 Task: Research Airbnb options in Sonsonate, El Salvador from 12th December, 2023 to 16th December, 2023 for 8 adults.8 bedrooms having 8 beds and 8 bathrooms. Property type can be hotel. Amenities needed are: wifi, TV, free parkinig on premises, gym, breakfast. Booking option can be shelf check-in. Look for 3 properties as per requirement.
Action: Mouse moved to (420, 61)
Screenshot: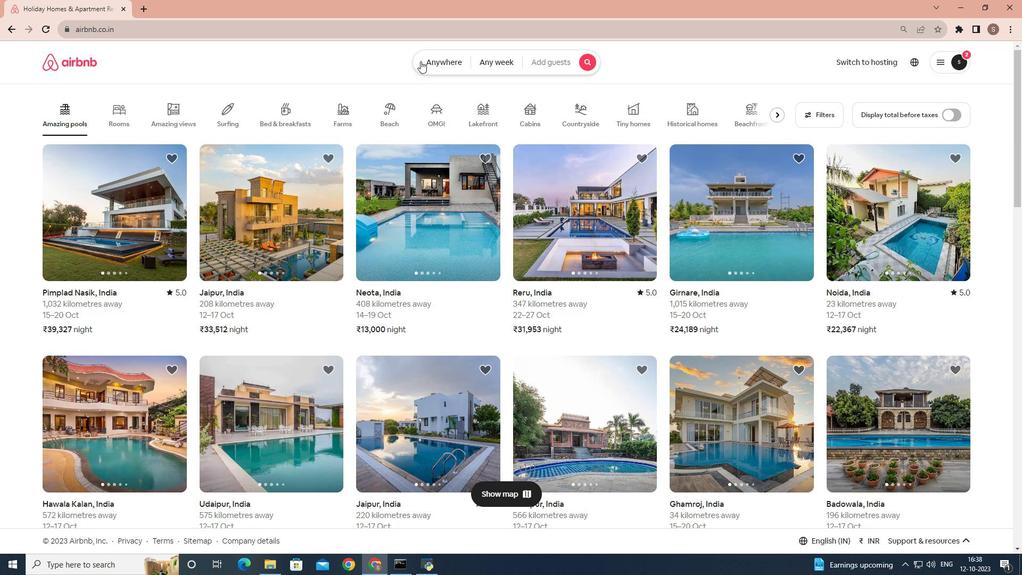 
Action: Mouse pressed left at (420, 61)
Screenshot: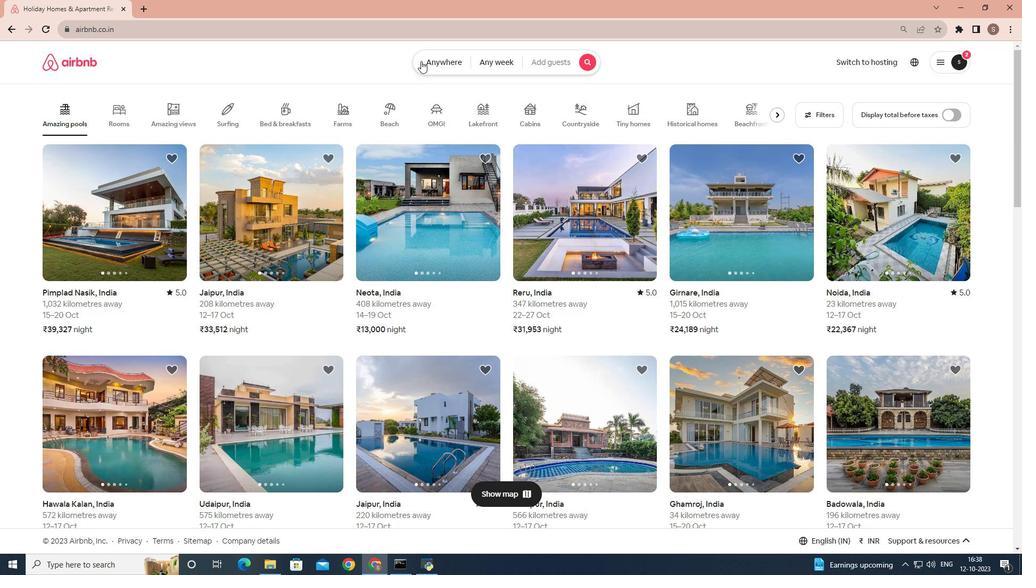 
Action: Mouse moved to (342, 99)
Screenshot: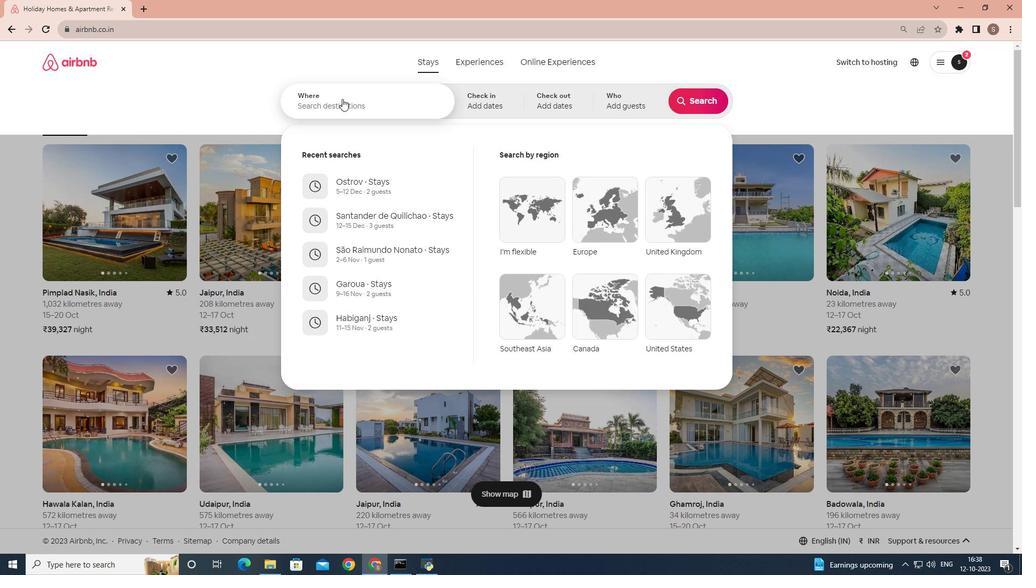 
Action: Mouse pressed left at (342, 99)
Screenshot: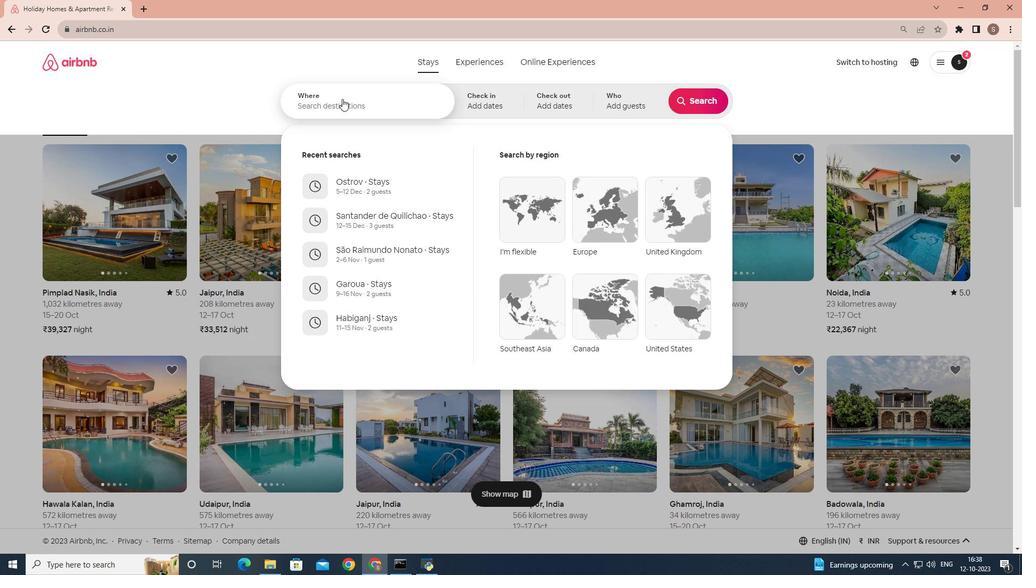 
Action: Key pressed <Key.shift>Sonsonate,<Key.space><Key.shift><Key.shift><Key.shift><Key.shift>E<Key.shift><Key.shift><Key.shift><Key.shift><Key.shift><Key.shift><Key.shift><Key.shift><Key.shift><Key.shift><Key.shift>I<Key.space><Key.shift>Salvador
Screenshot: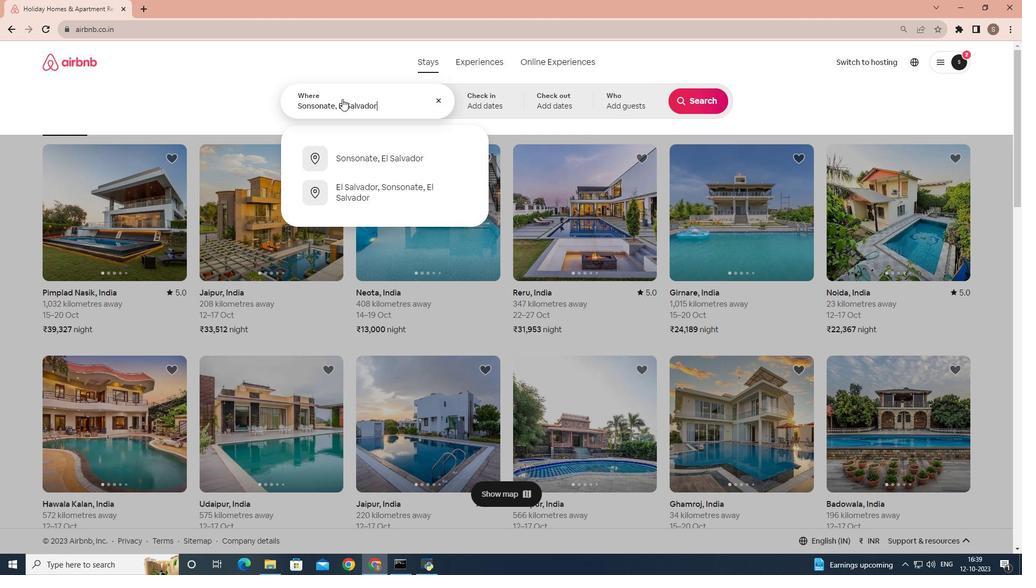
Action: Mouse moved to (401, 152)
Screenshot: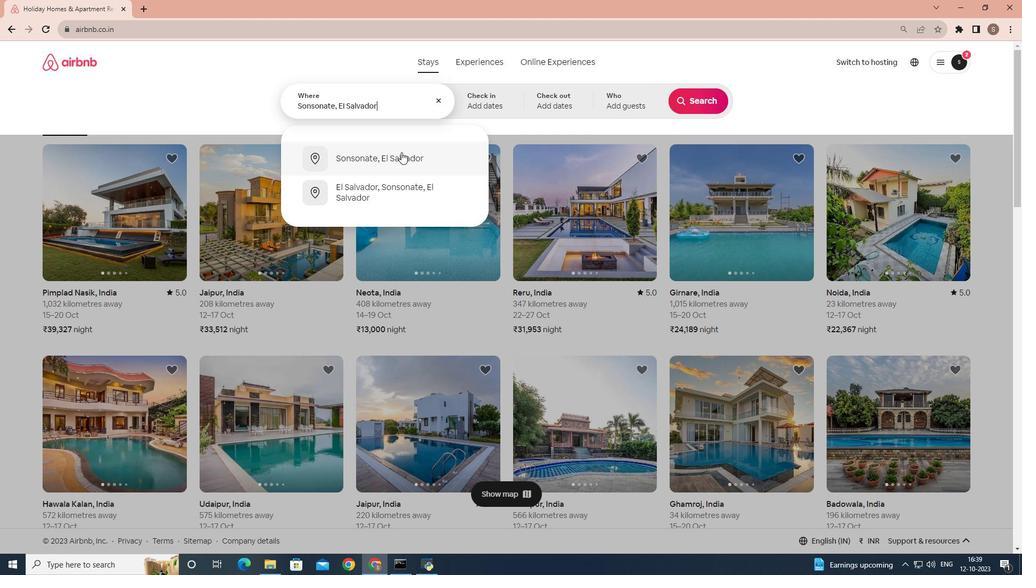 
Action: Mouse pressed left at (401, 152)
Screenshot: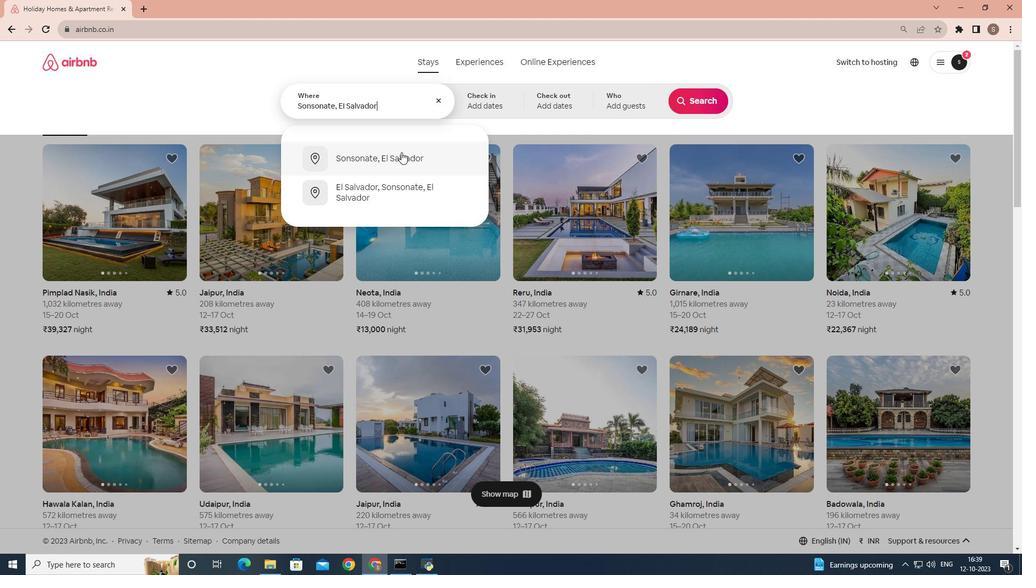 
Action: Mouse moved to (692, 190)
Screenshot: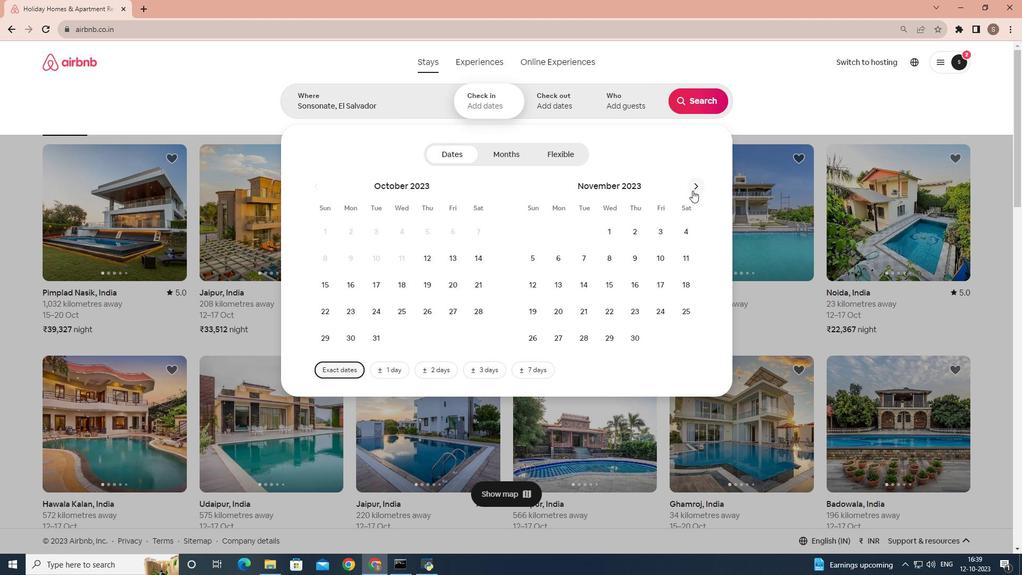 
Action: Mouse pressed left at (692, 190)
Screenshot: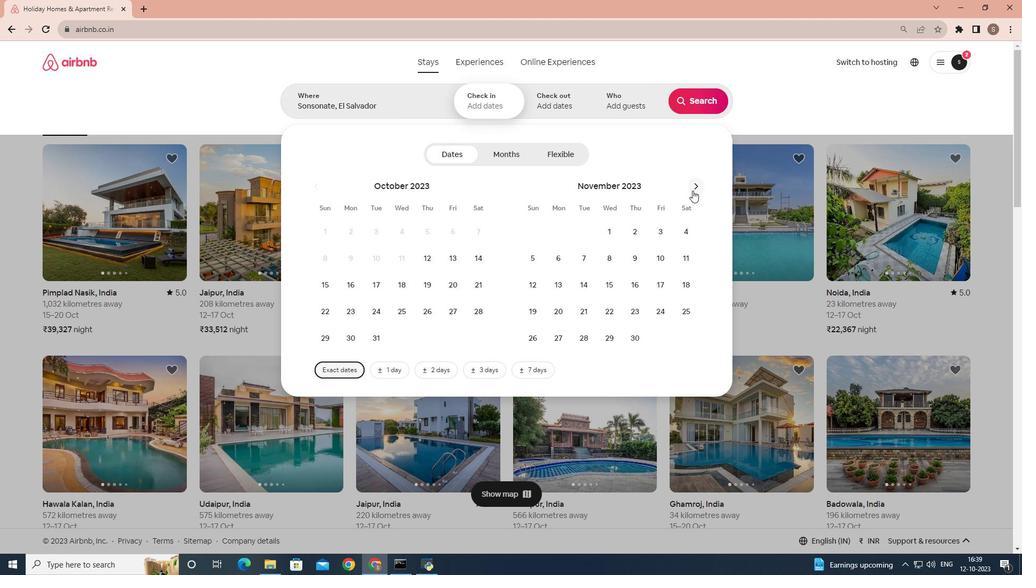 
Action: Mouse moved to (591, 287)
Screenshot: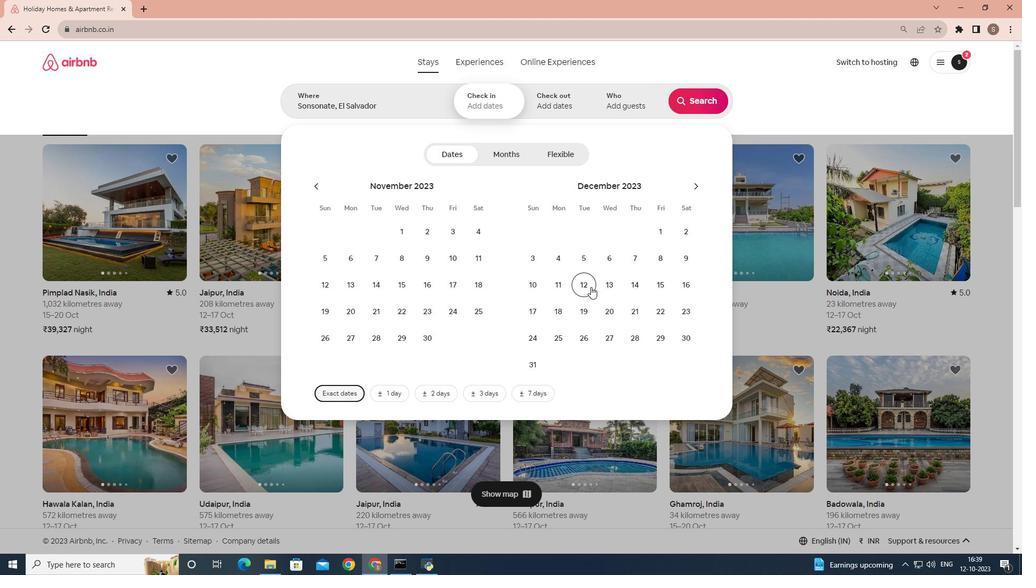 
Action: Mouse pressed left at (591, 287)
Screenshot: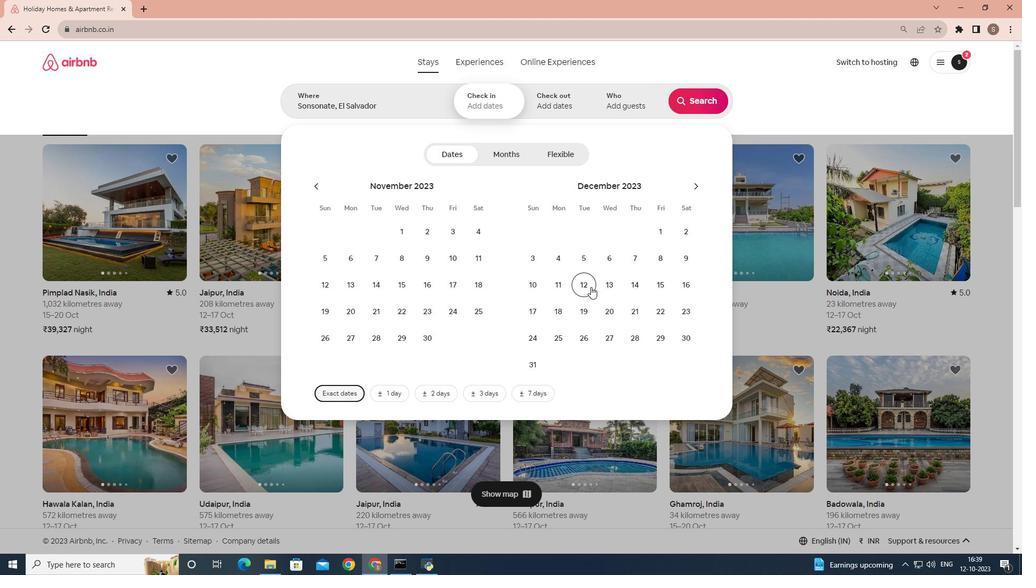 
Action: Mouse moved to (665, 286)
Screenshot: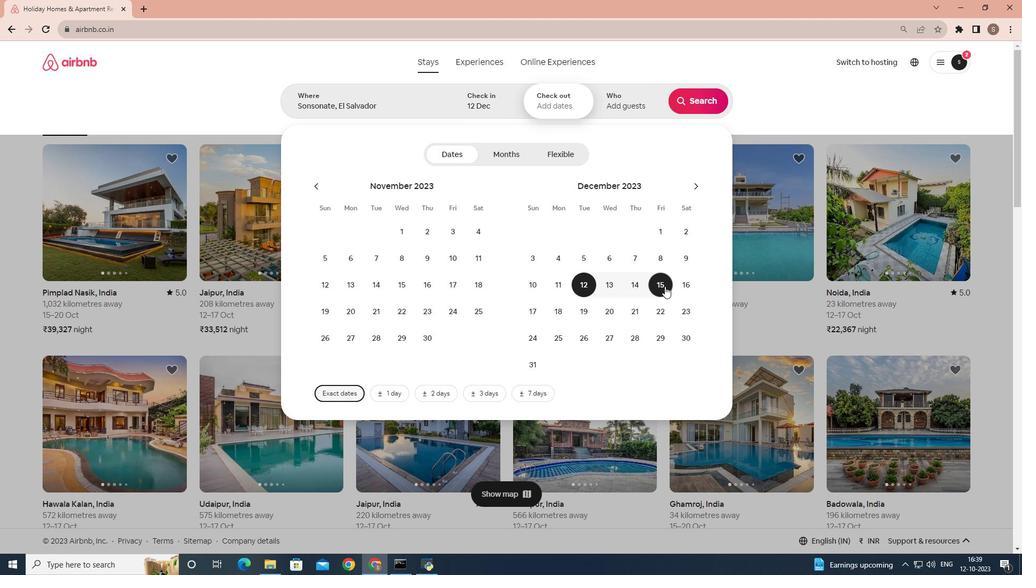 
Action: Mouse pressed left at (665, 286)
Screenshot: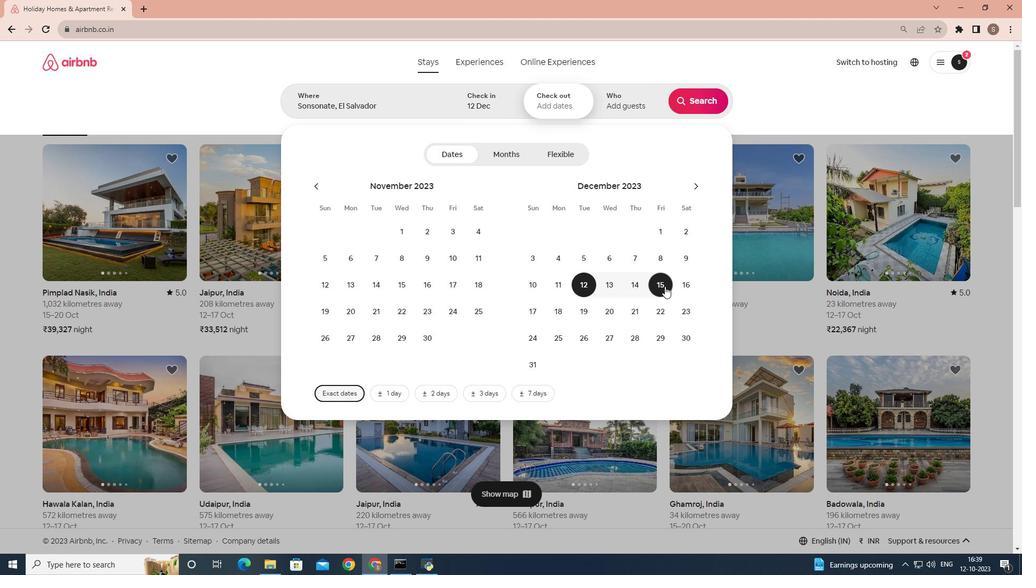 
Action: Mouse moved to (682, 285)
Screenshot: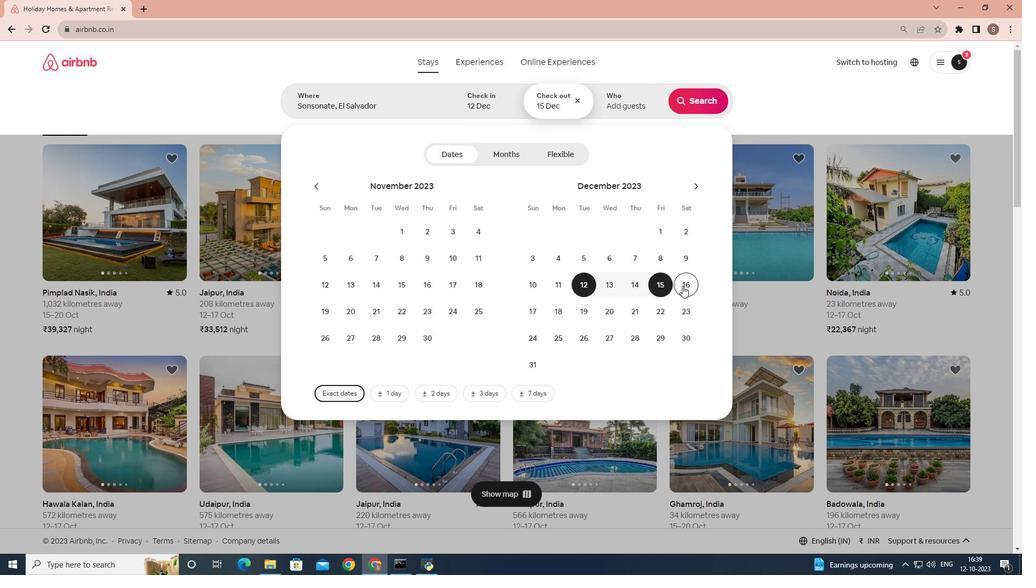 
Action: Mouse pressed left at (682, 285)
Screenshot: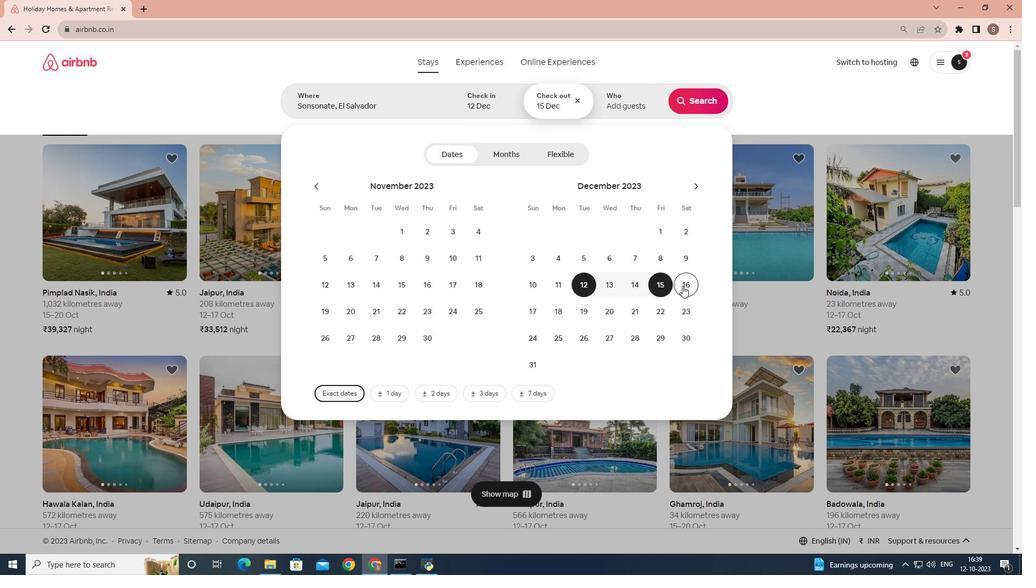 
Action: Mouse moved to (610, 105)
Screenshot: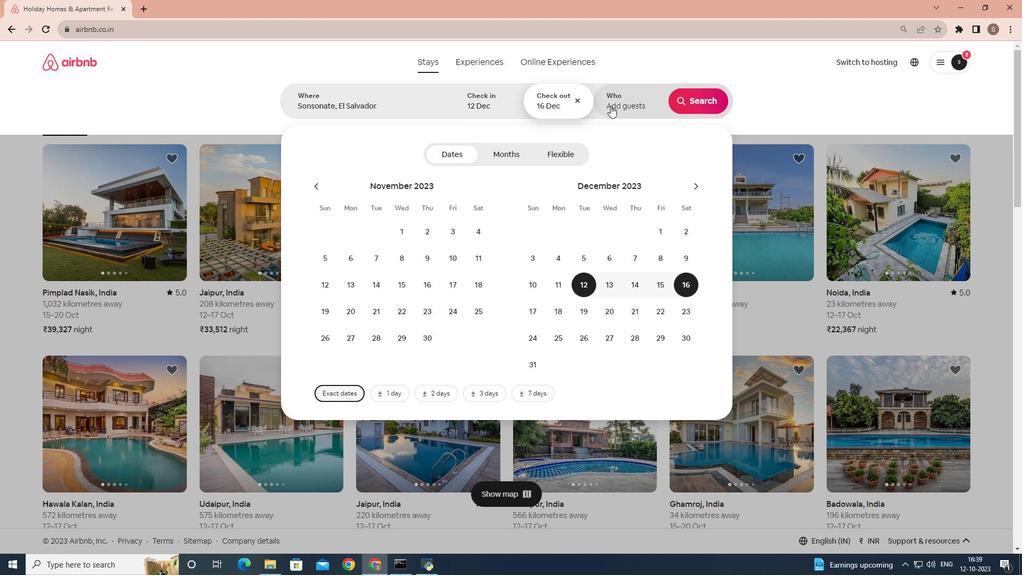 
Action: Mouse pressed left at (610, 105)
Screenshot: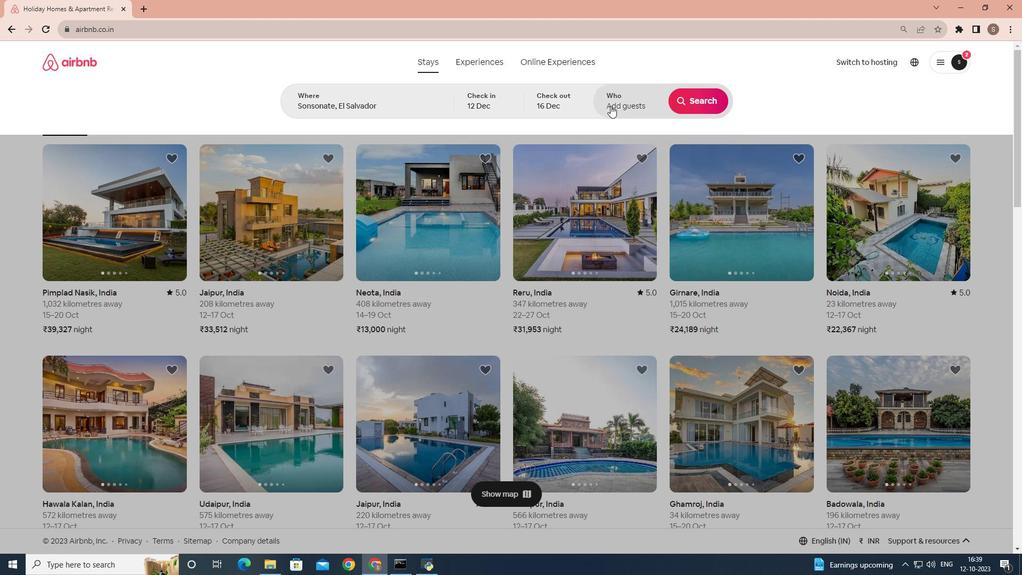 
Action: Mouse moved to (699, 158)
Screenshot: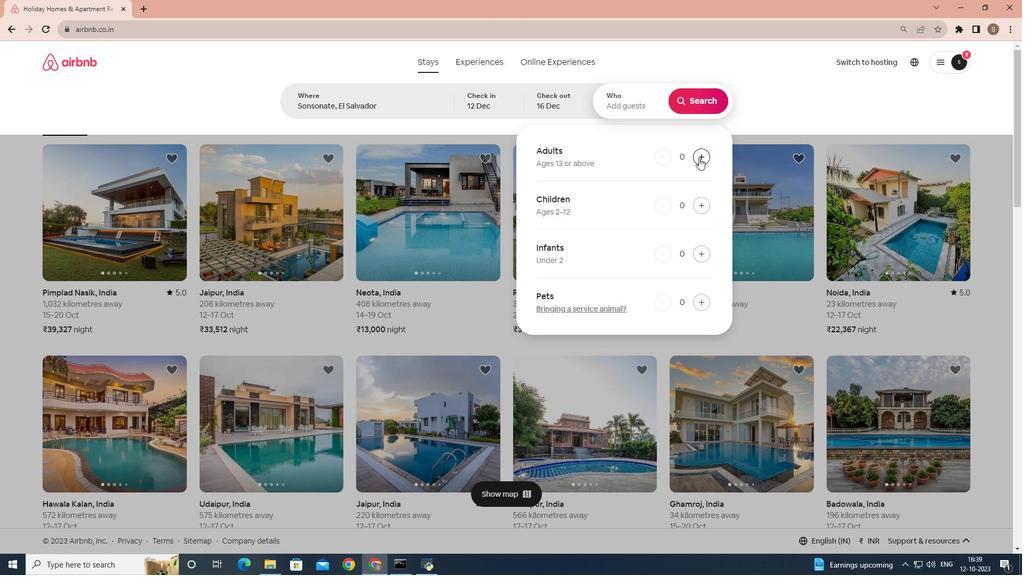 
Action: Mouse pressed left at (699, 158)
Screenshot: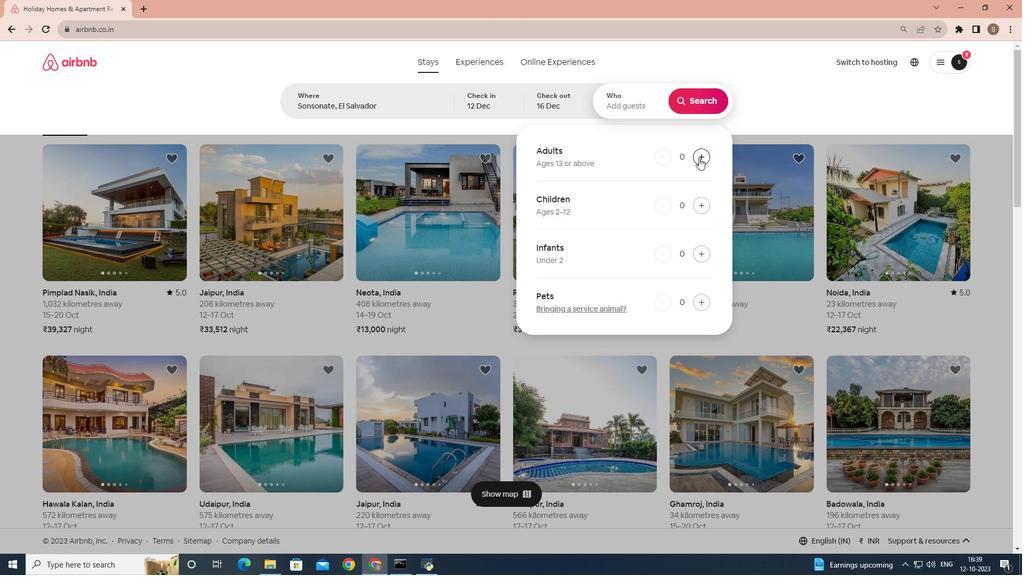 
Action: Mouse pressed left at (699, 158)
Screenshot: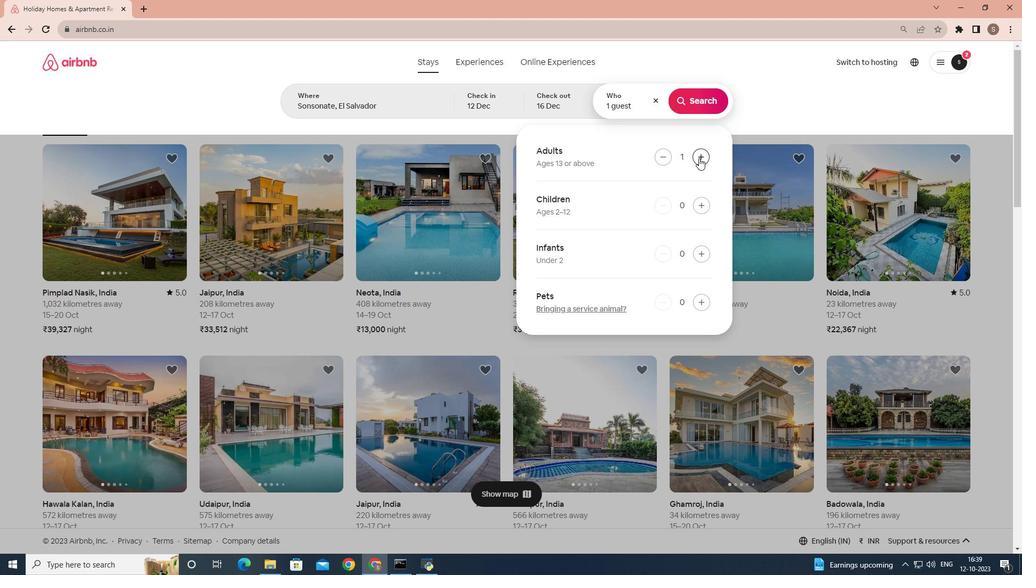 
Action: Mouse pressed left at (699, 158)
Screenshot: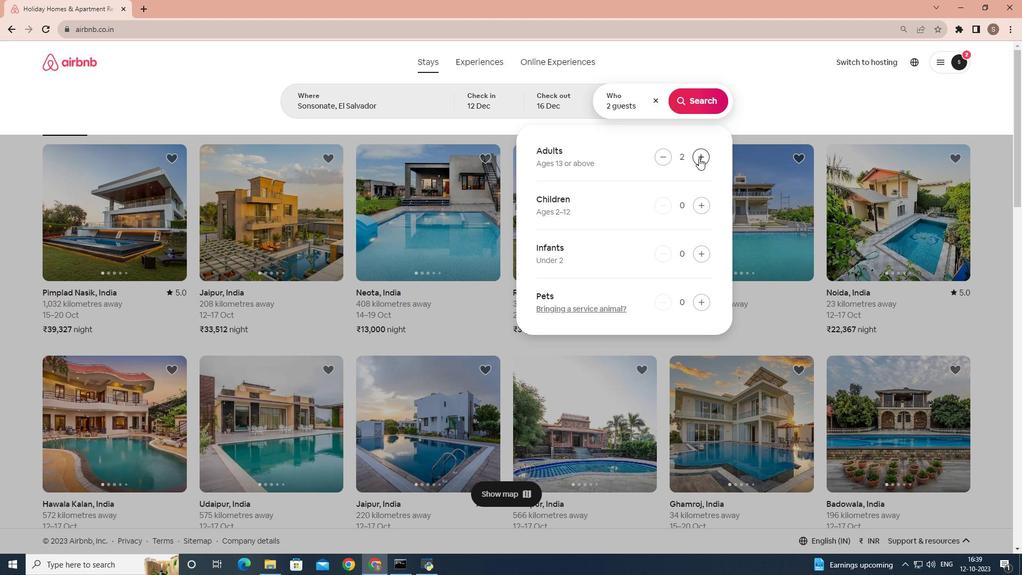 
Action: Mouse pressed left at (699, 158)
Screenshot: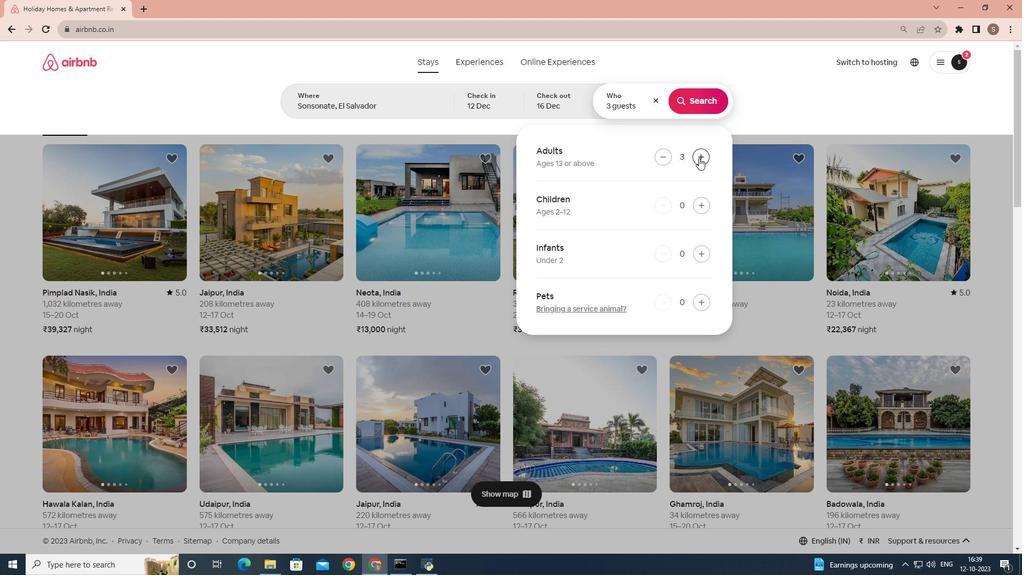 
Action: Mouse pressed left at (699, 158)
Screenshot: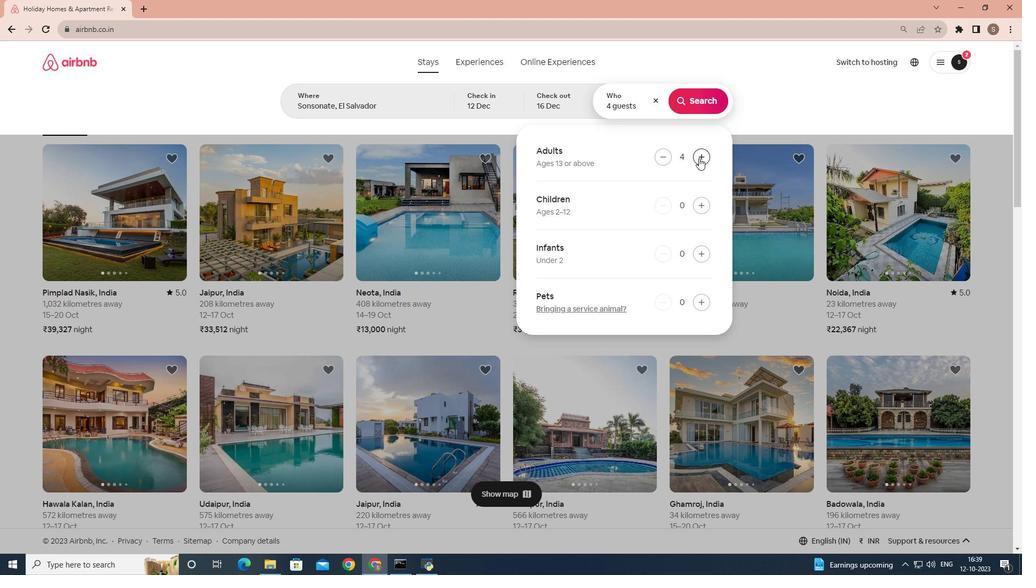 
Action: Mouse pressed left at (699, 158)
Screenshot: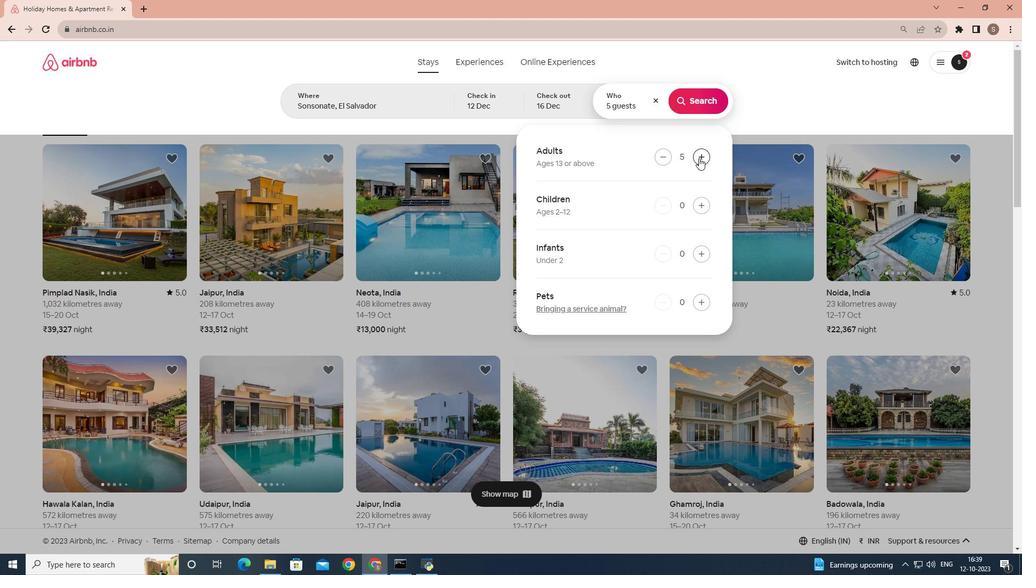 
Action: Mouse pressed left at (699, 158)
Screenshot: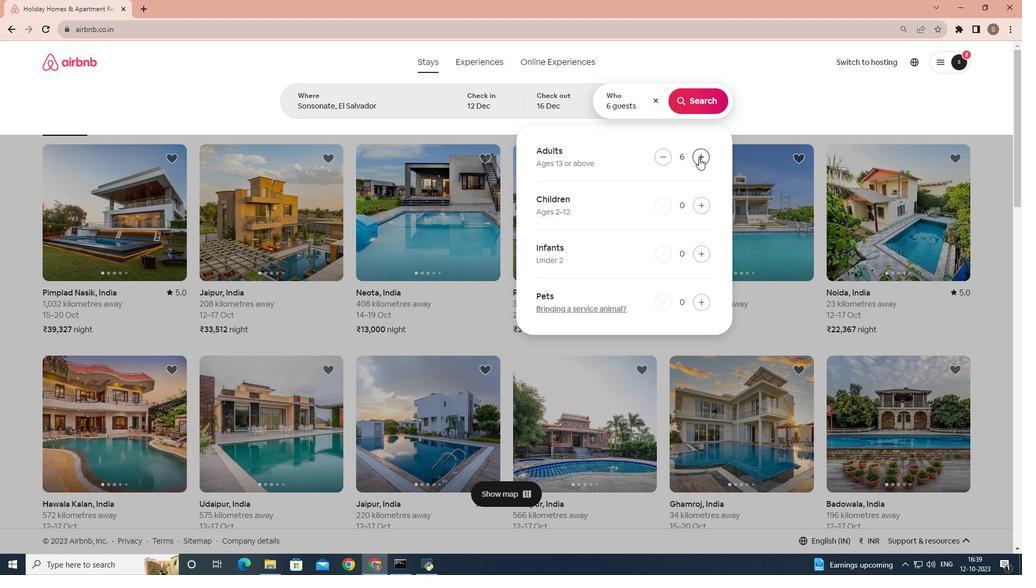 
Action: Mouse pressed left at (699, 158)
Screenshot: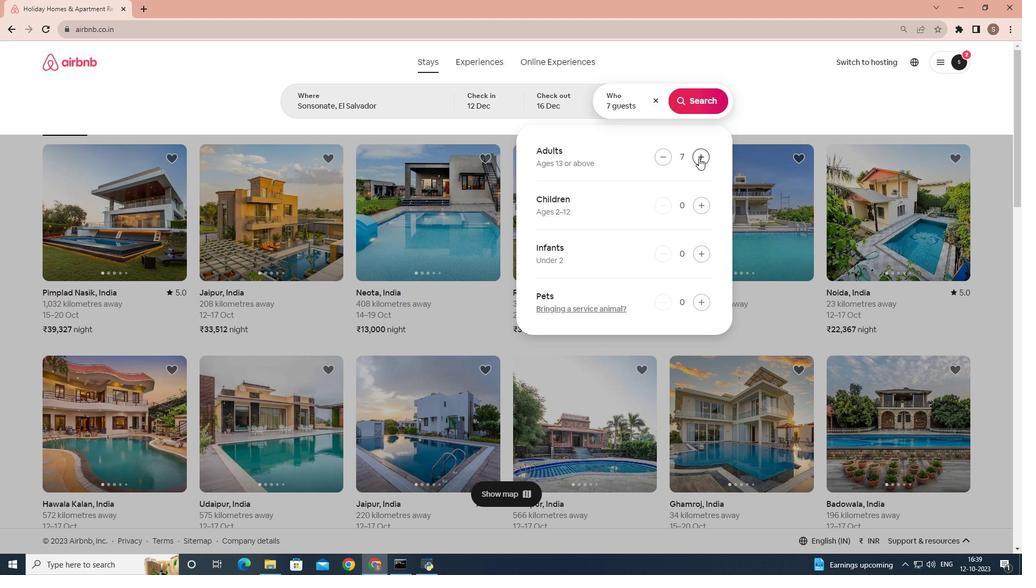 
Action: Mouse moved to (698, 103)
Screenshot: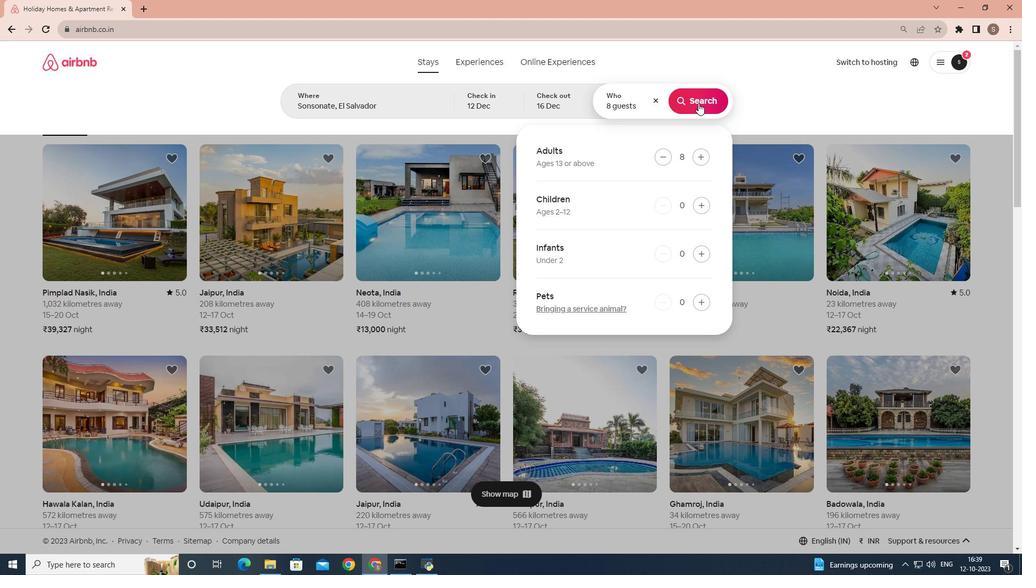 
Action: Mouse pressed left at (698, 103)
Screenshot: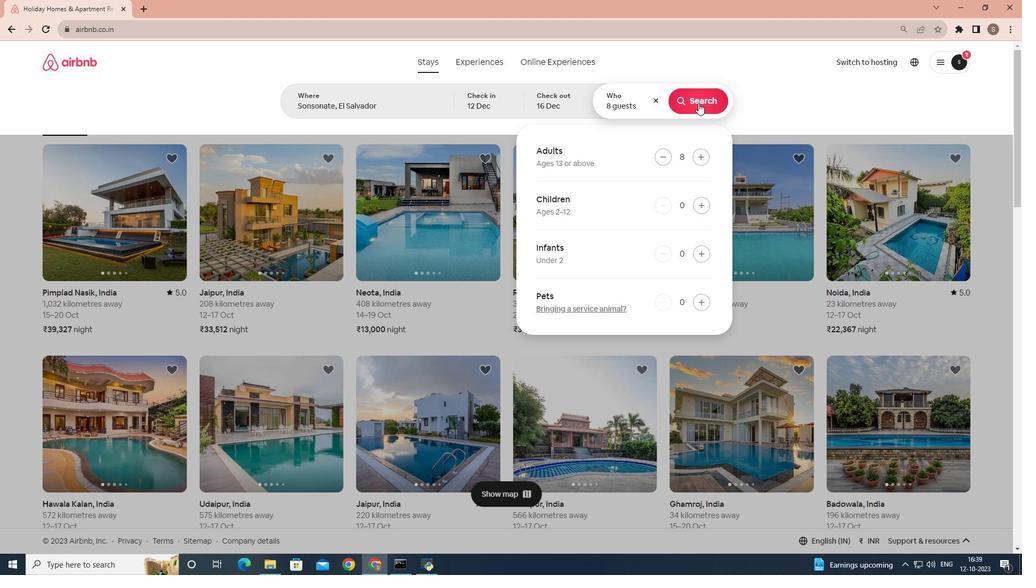 
Action: Mouse moved to (840, 104)
Screenshot: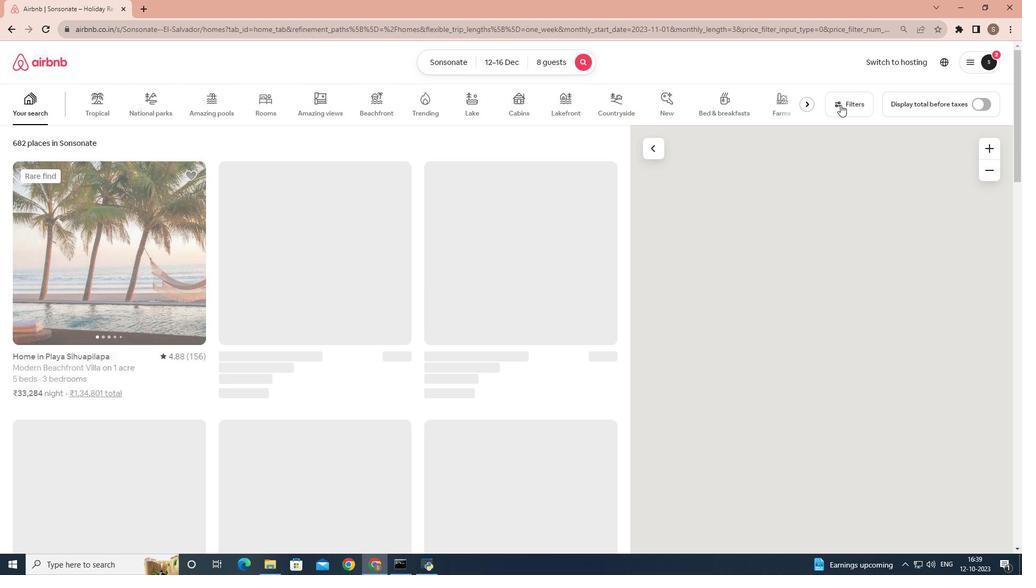 
Action: Mouse pressed left at (840, 104)
Screenshot: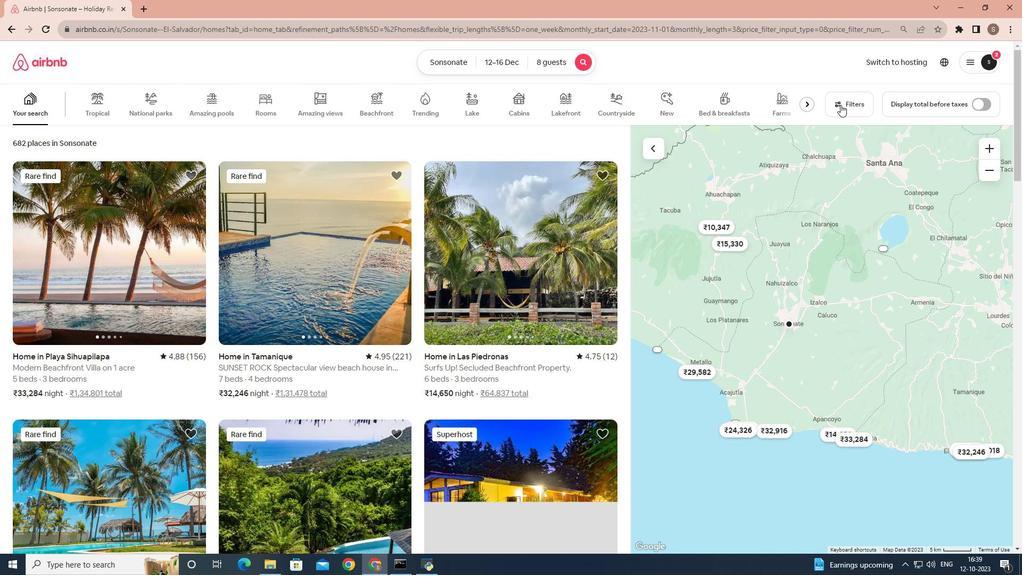 
Action: Mouse moved to (477, 241)
Screenshot: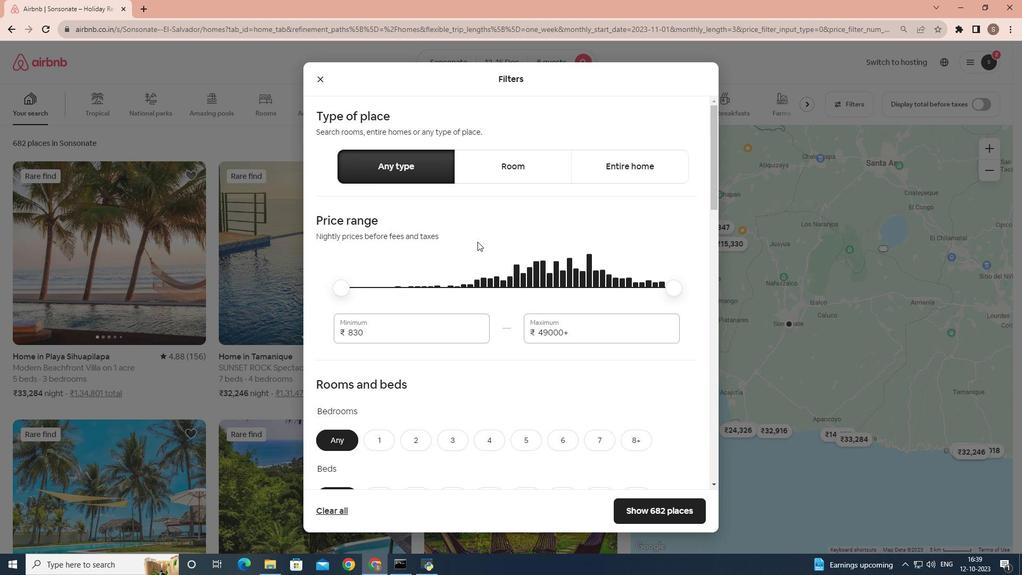 
Action: Mouse scrolled (477, 241) with delta (0, 0)
Screenshot: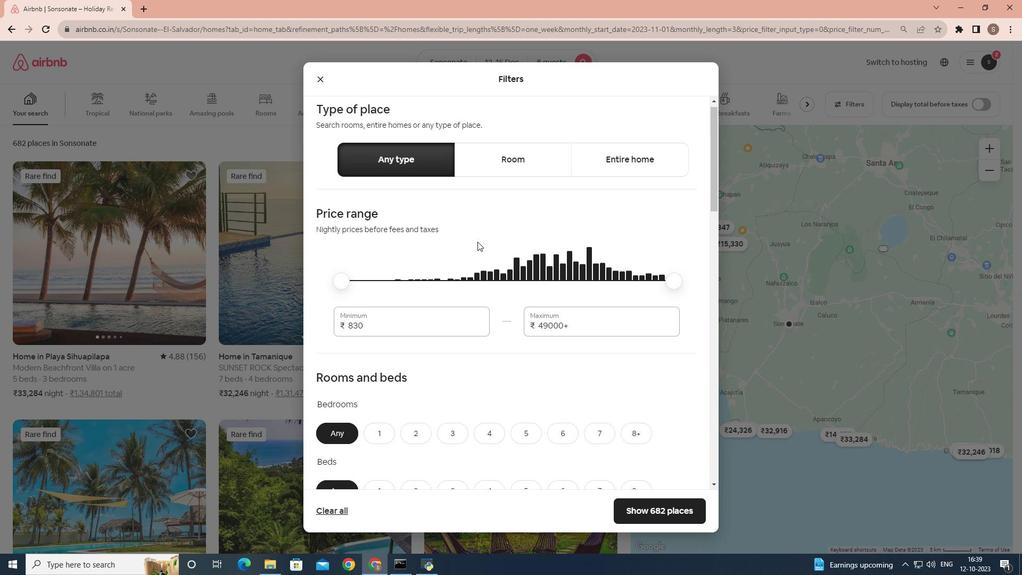 
Action: Mouse scrolled (477, 241) with delta (0, 0)
Screenshot: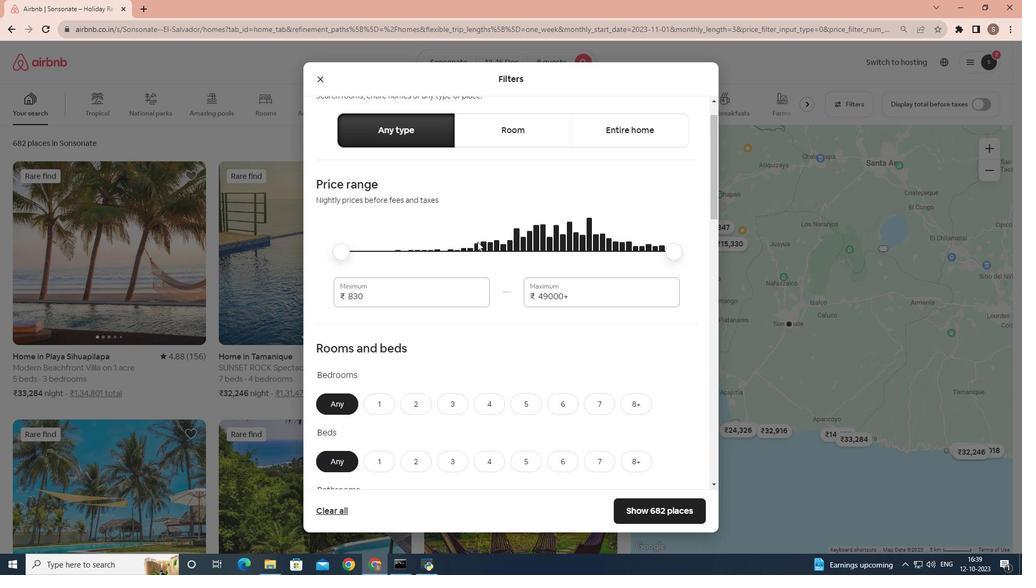
Action: Mouse moved to (465, 258)
Screenshot: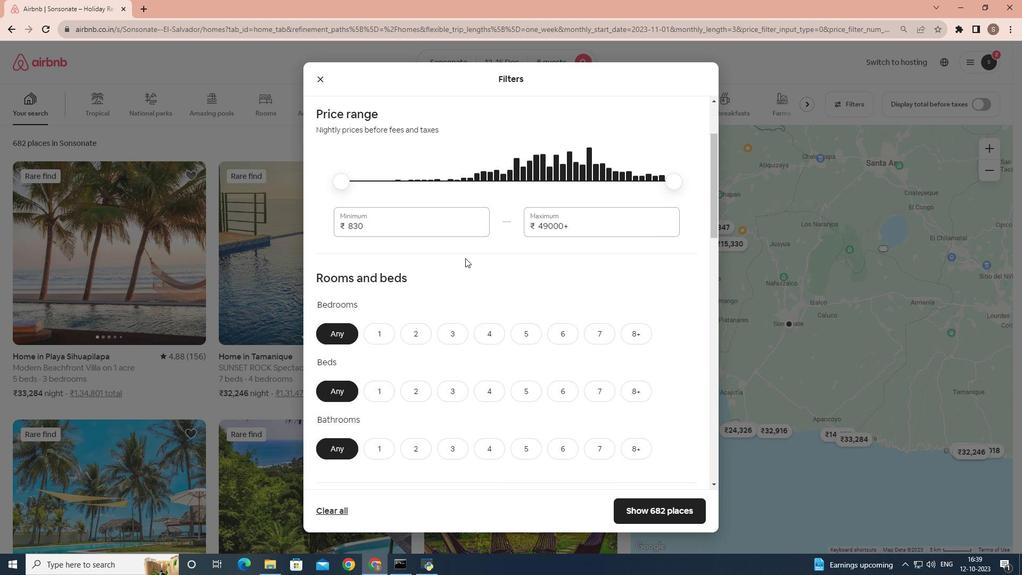 
Action: Mouse scrolled (465, 257) with delta (0, 0)
Screenshot: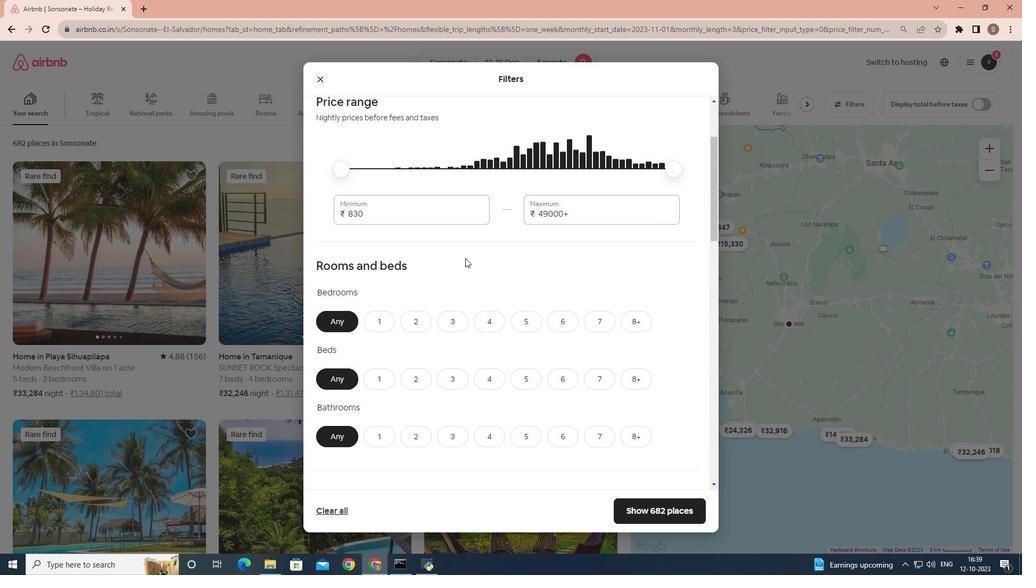 
Action: Mouse moved to (627, 279)
Screenshot: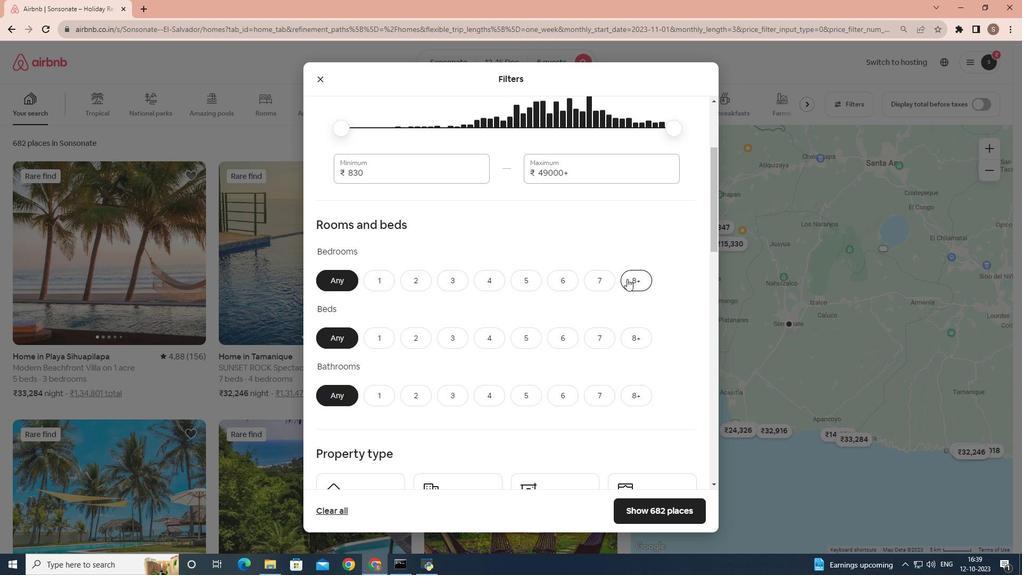 
Action: Mouse pressed left at (627, 279)
Screenshot: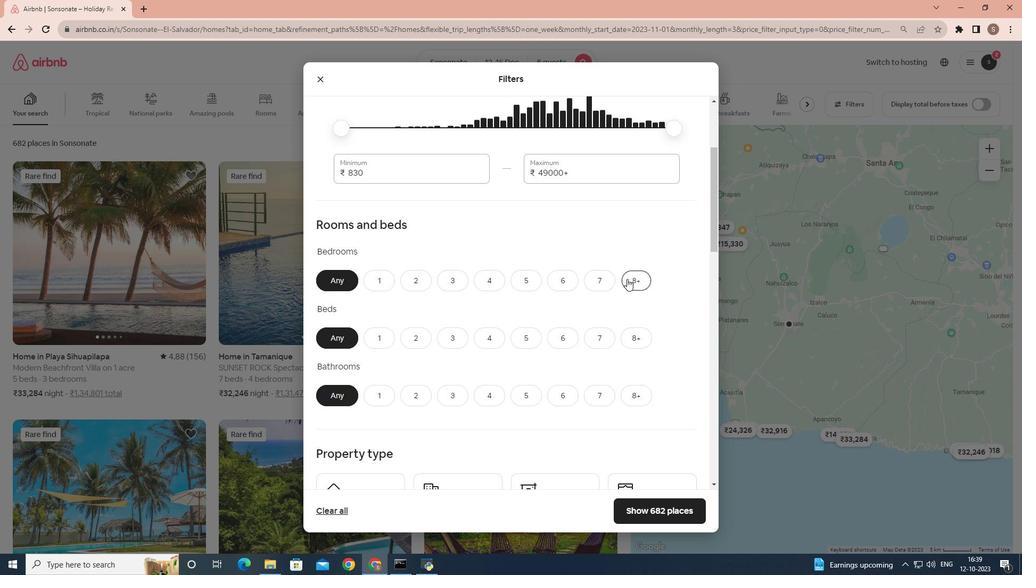 
Action: Mouse scrolled (627, 278) with delta (0, 0)
Screenshot: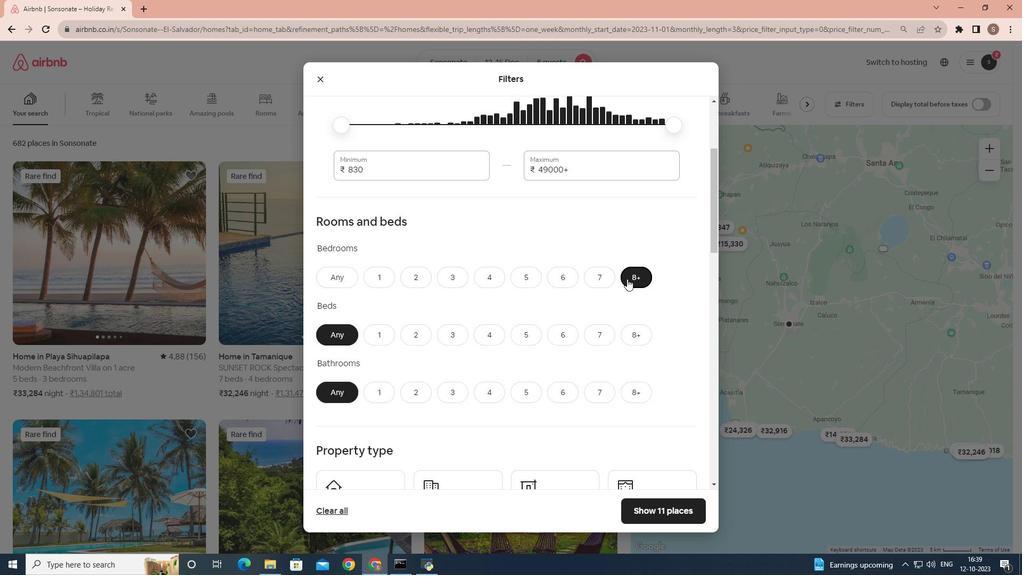 
Action: Mouse moved to (634, 284)
Screenshot: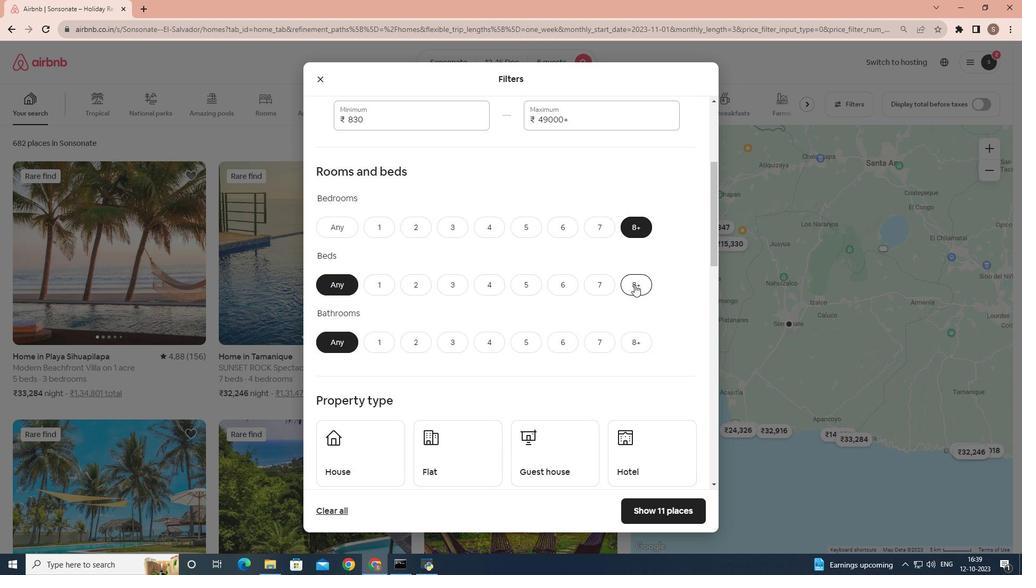 
Action: Mouse pressed left at (634, 284)
Screenshot: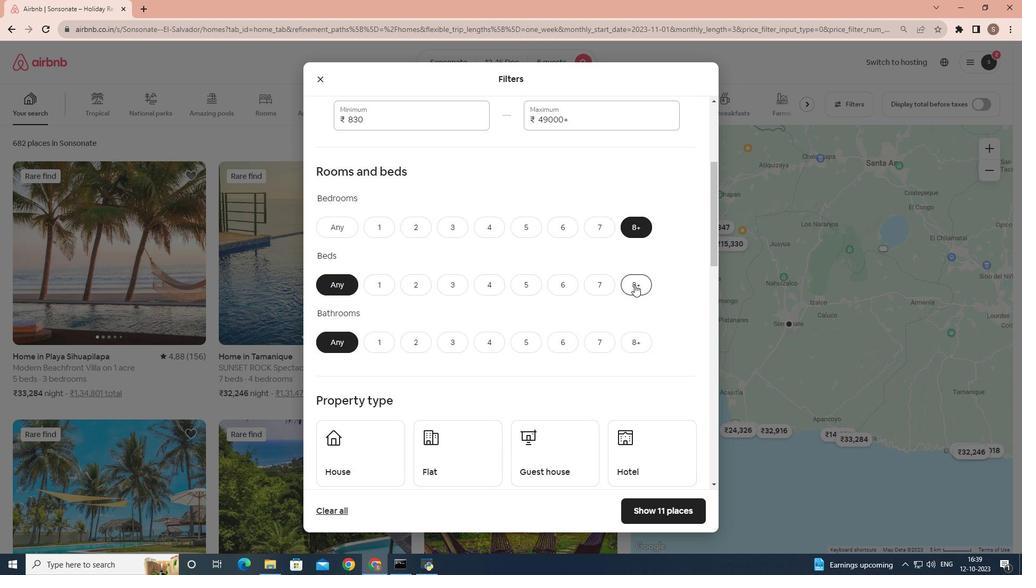 
Action: Mouse moved to (624, 285)
Screenshot: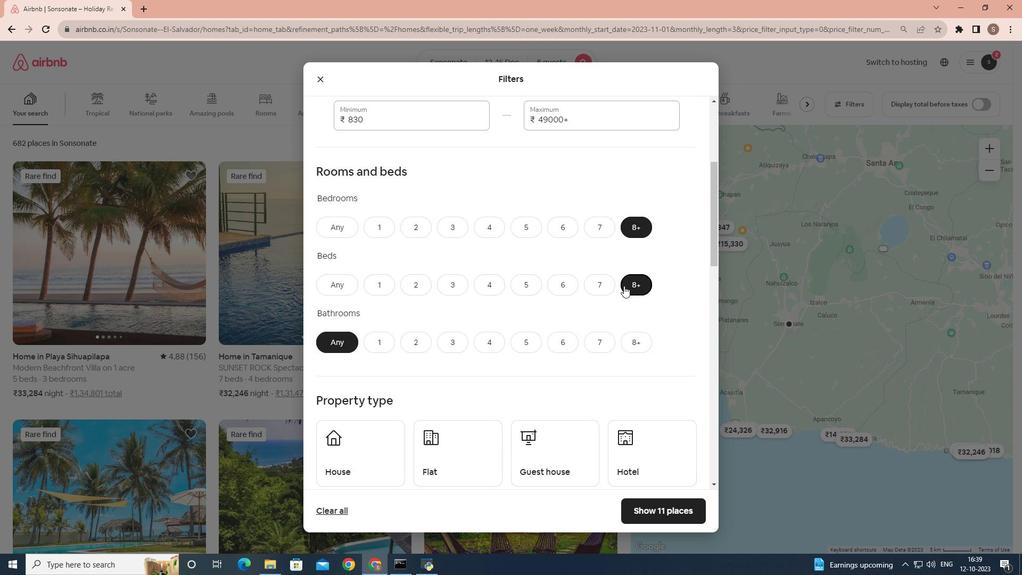 
Action: Mouse scrolled (624, 285) with delta (0, 0)
Screenshot: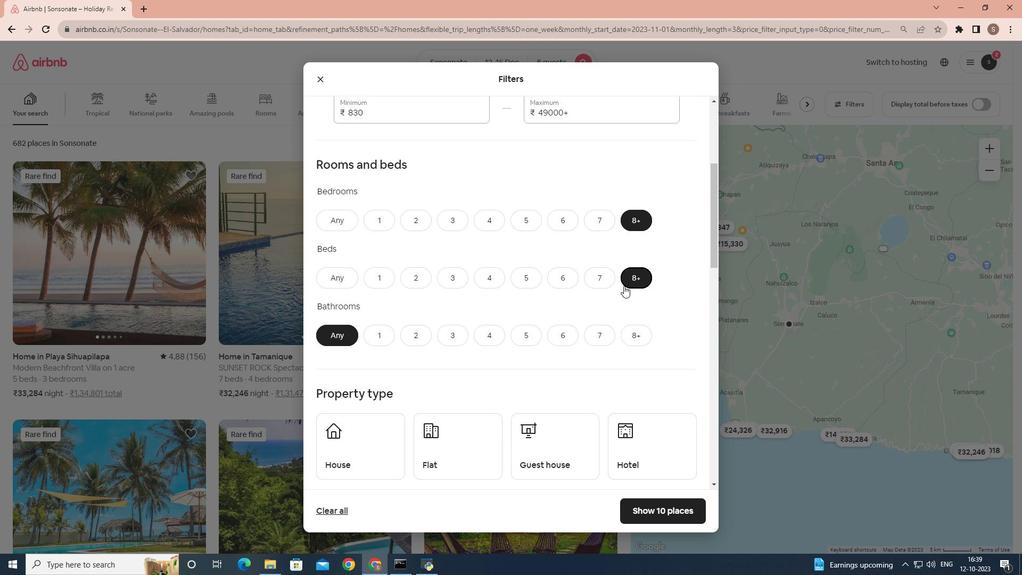 
Action: Mouse moved to (632, 283)
Screenshot: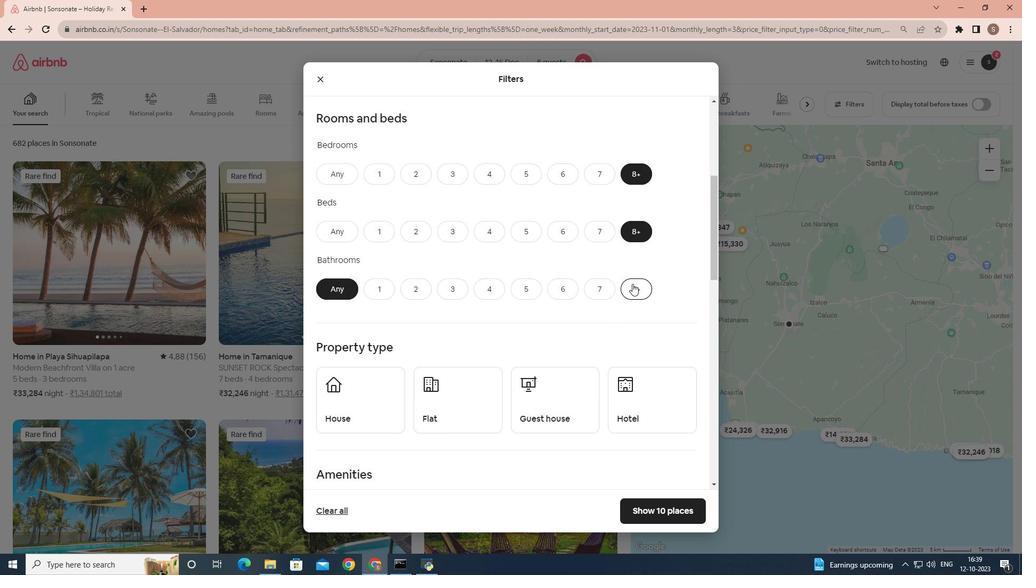 
Action: Mouse pressed left at (632, 283)
Screenshot: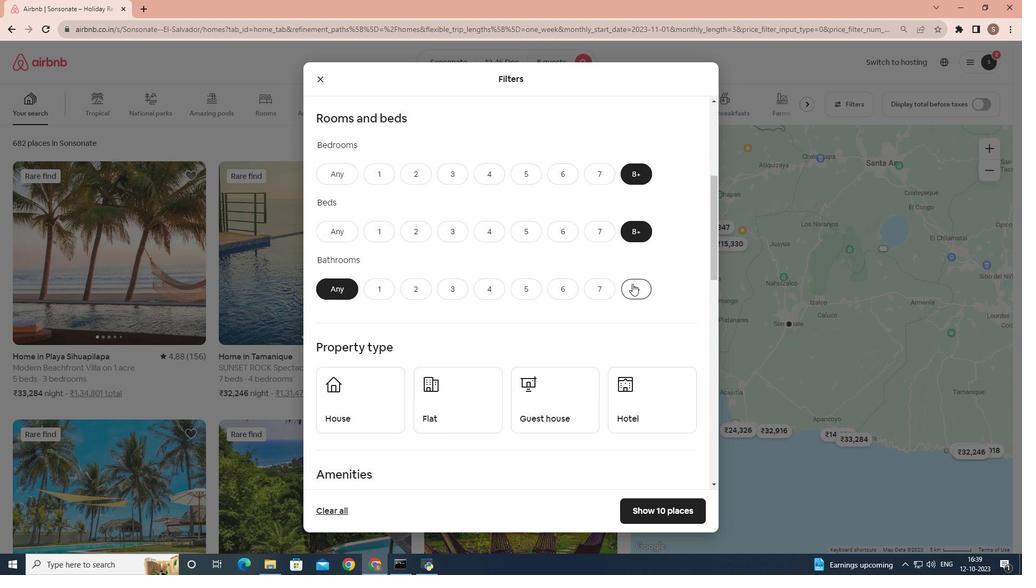
Action: Mouse moved to (561, 295)
Screenshot: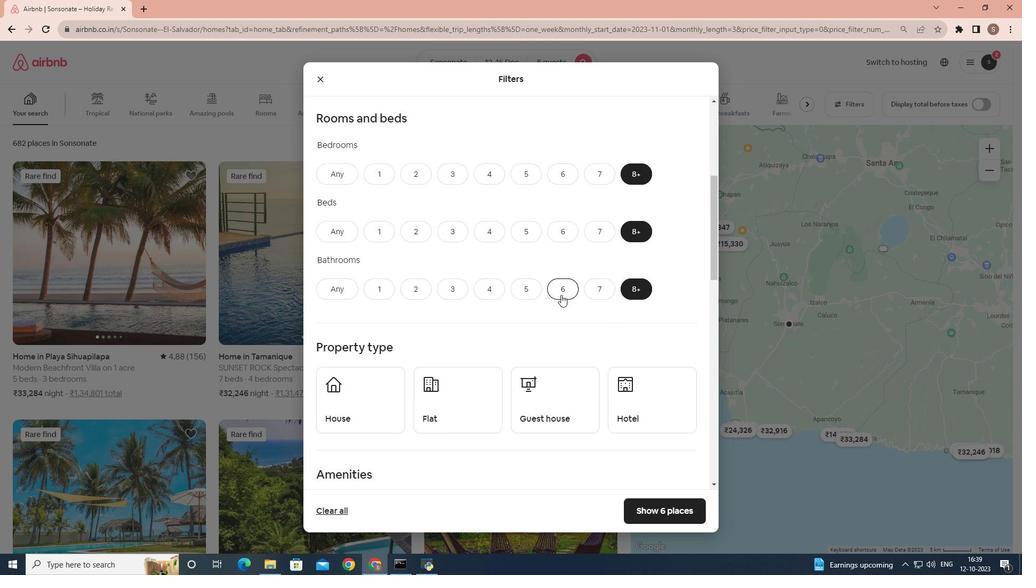 
Action: Mouse scrolled (561, 294) with delta (0, 0)
Screenshot: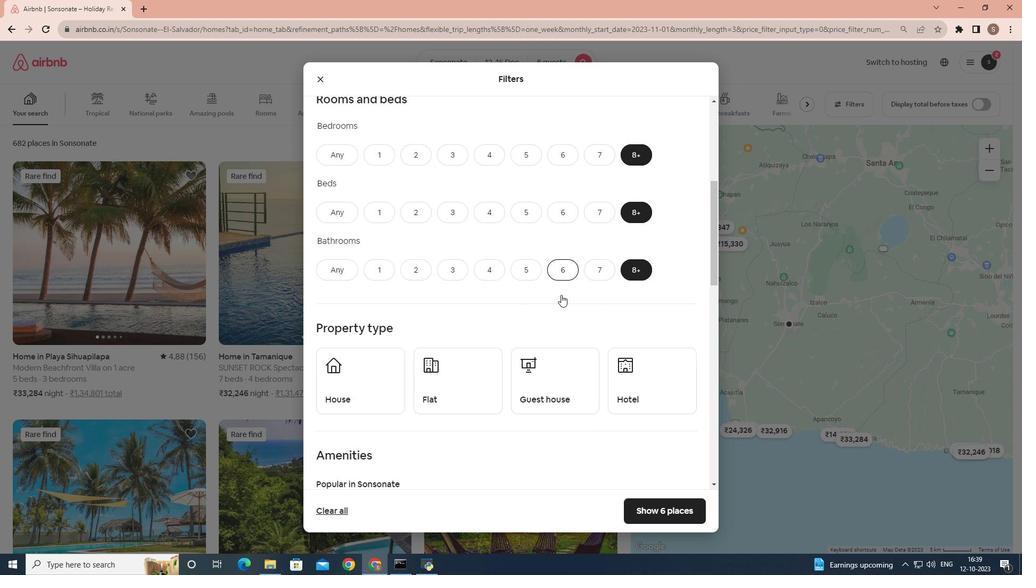 
Action: Mouse moved to (561, 289)
Screenshot: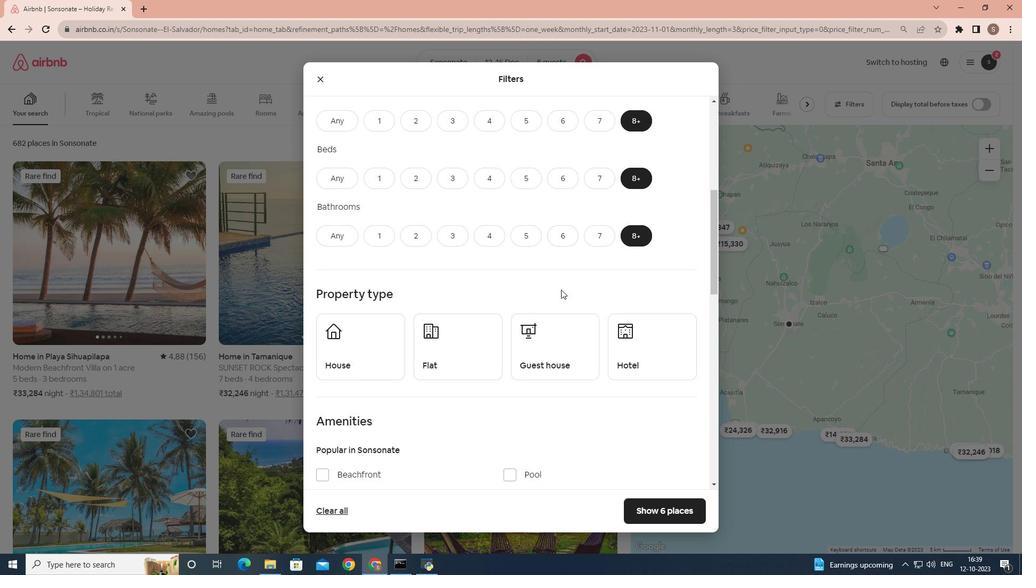 
Action: Mouse scrolled (561, 289) with delta (0, 0)
Screenshot: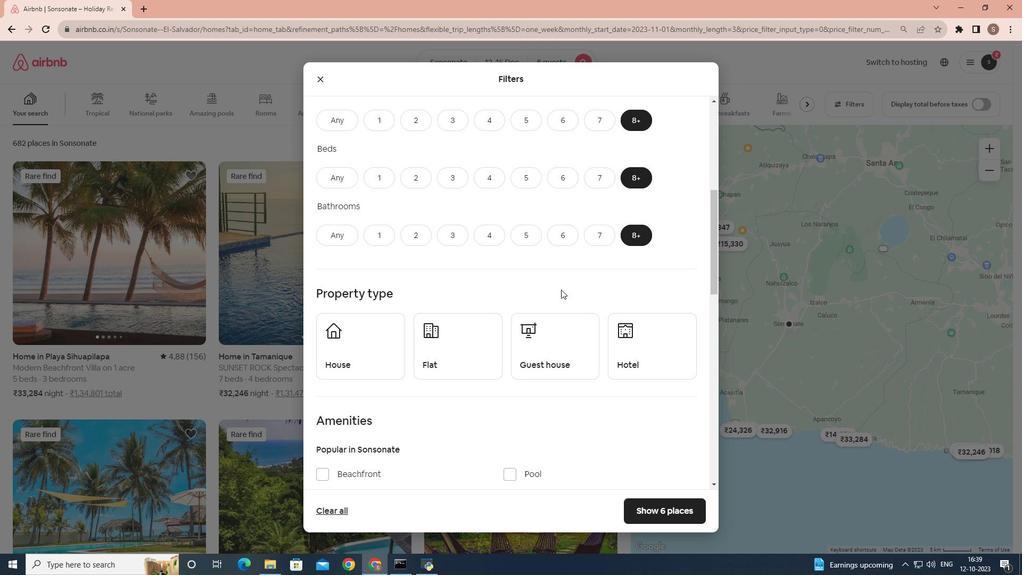 
Action: Mouse scrolled (561, 289) with delta (0, 0)
Screenshot: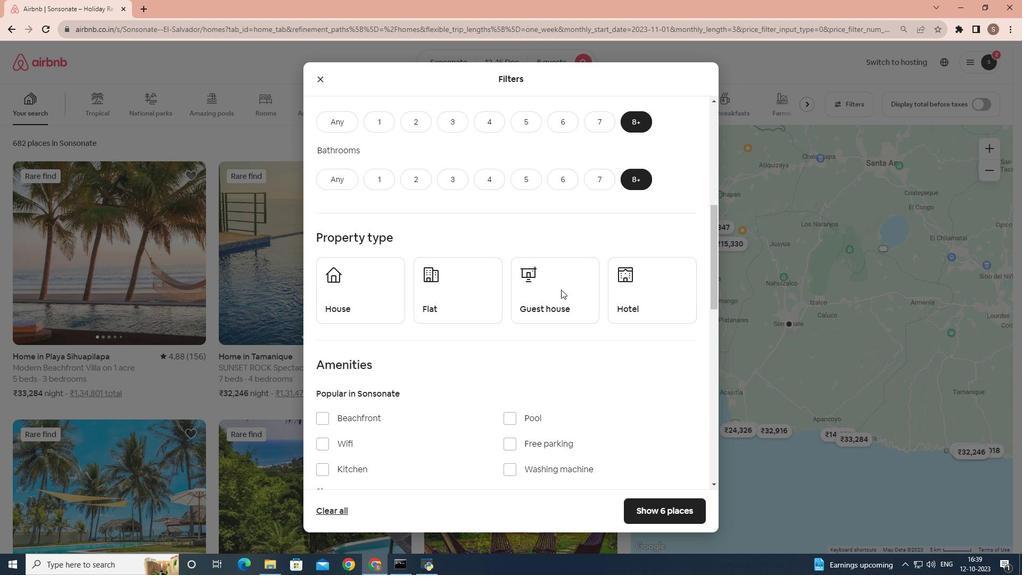 
Action: Mouse moved to (620, 249)
Screenshot: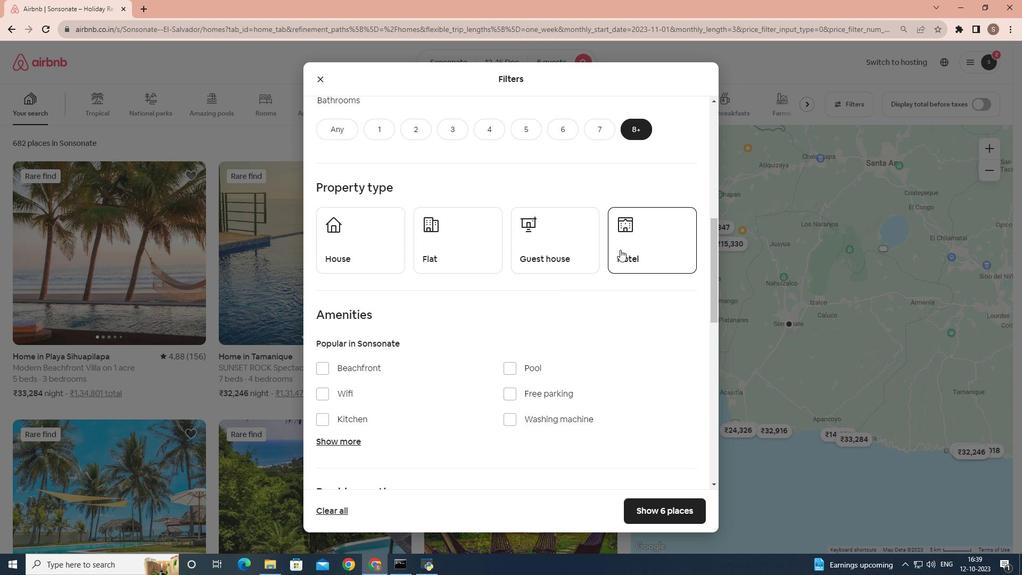 
Action: Mouse pressed left at (620, 249)
Screenshot: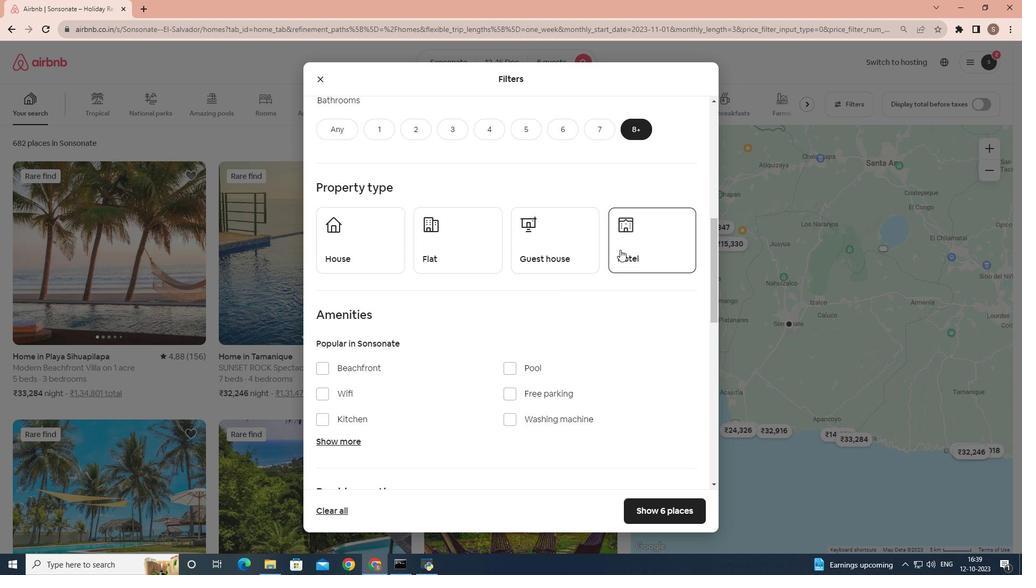 
Action: Mouse moved to (538, 298)
Screenshot: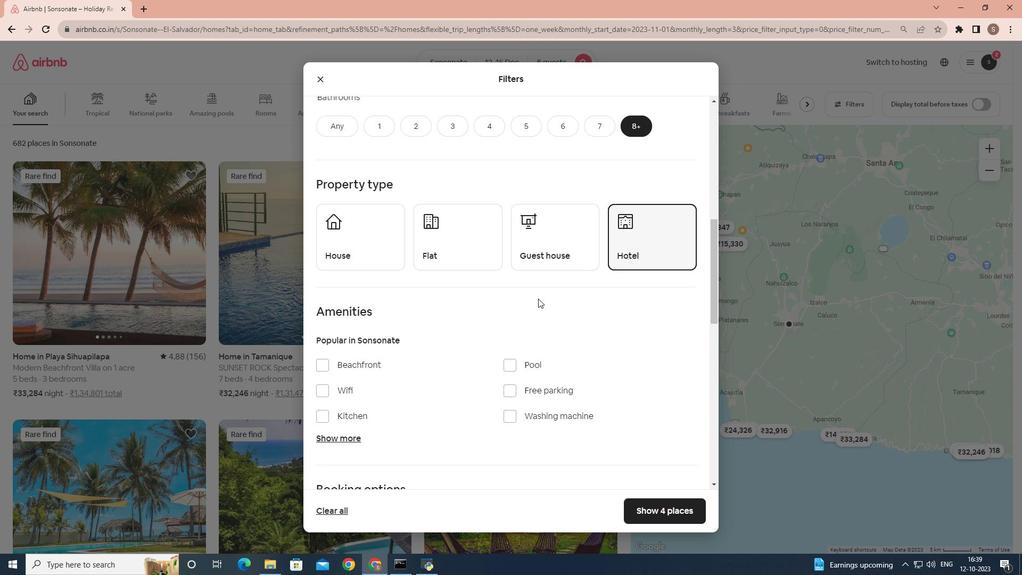 
Action: Mouse scrolled (538, 298) with delta (0, 0)
Screenshot: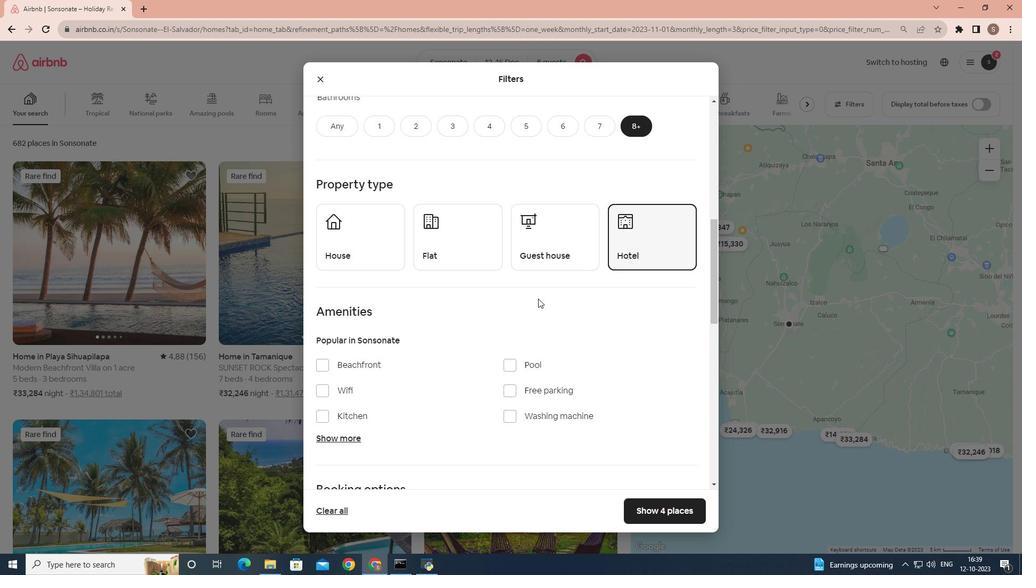 
Action: Mouse scrolled (538, 298) with delta (0, 0)
Screenshot: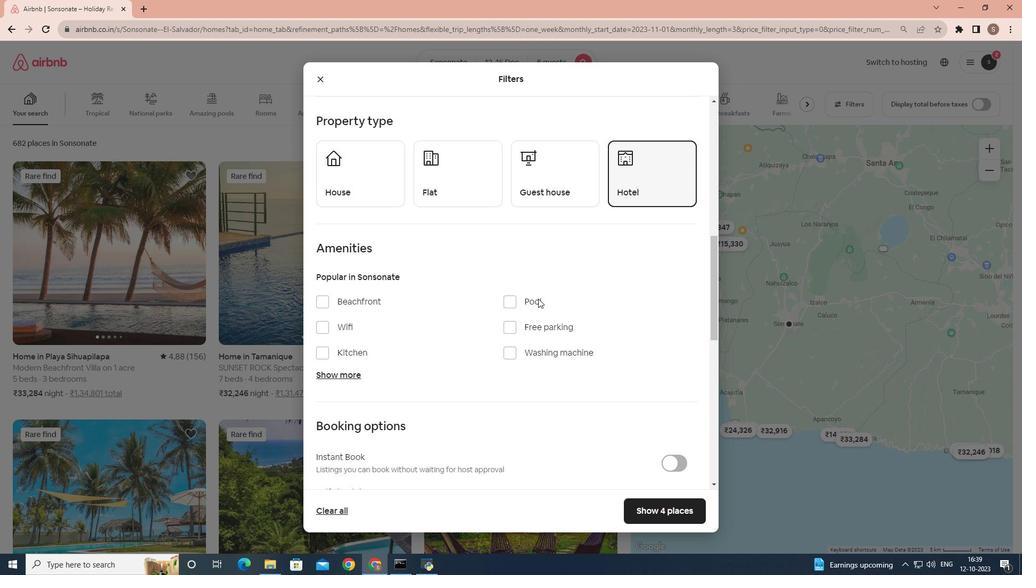 
Action: Mouse moved to (315, 288)
Screenshot: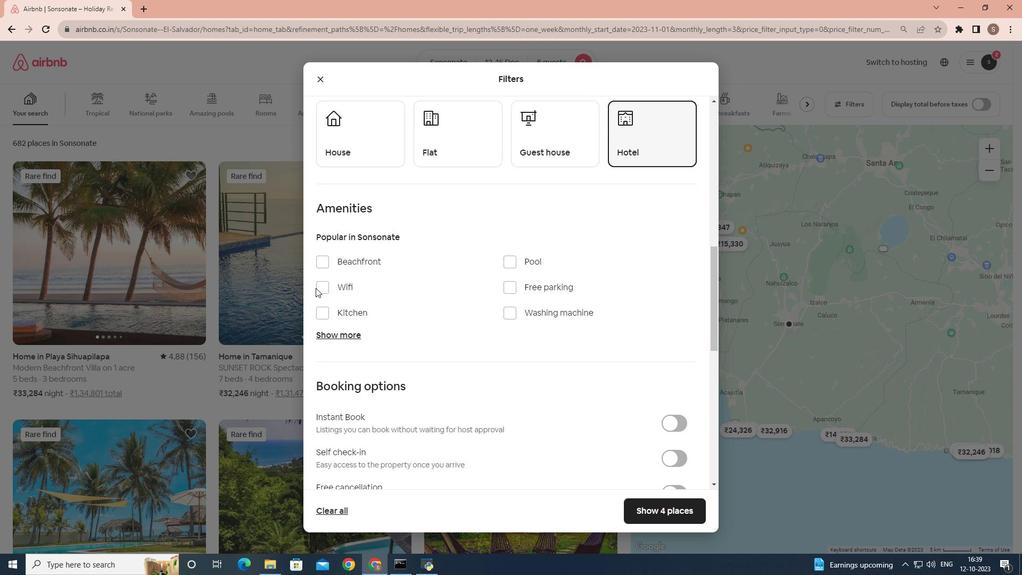 
Action: Mouse pressed left at (315, 288)
Screenshot: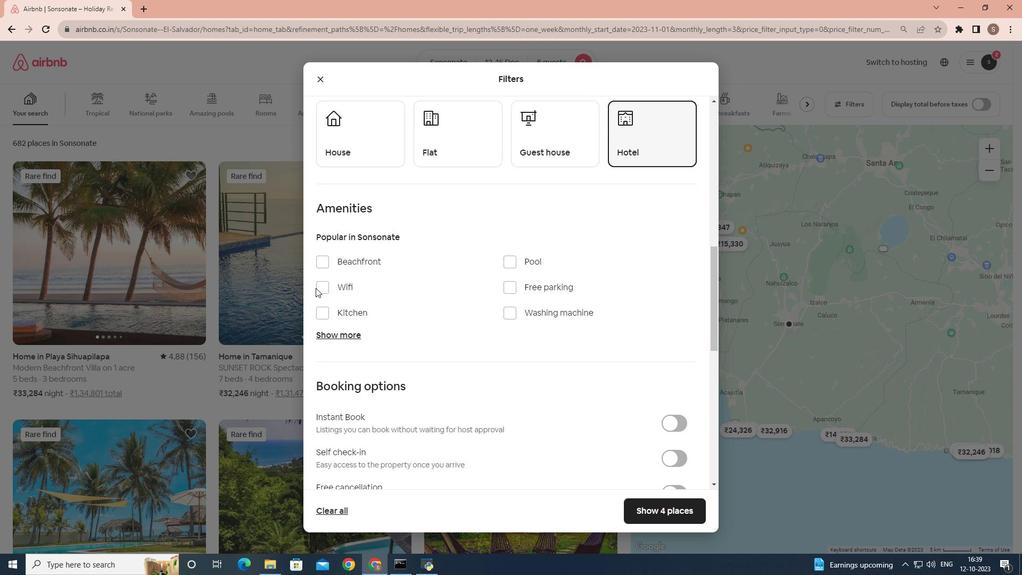 
Action: Mouse moved to (387, 295)
Screenshot: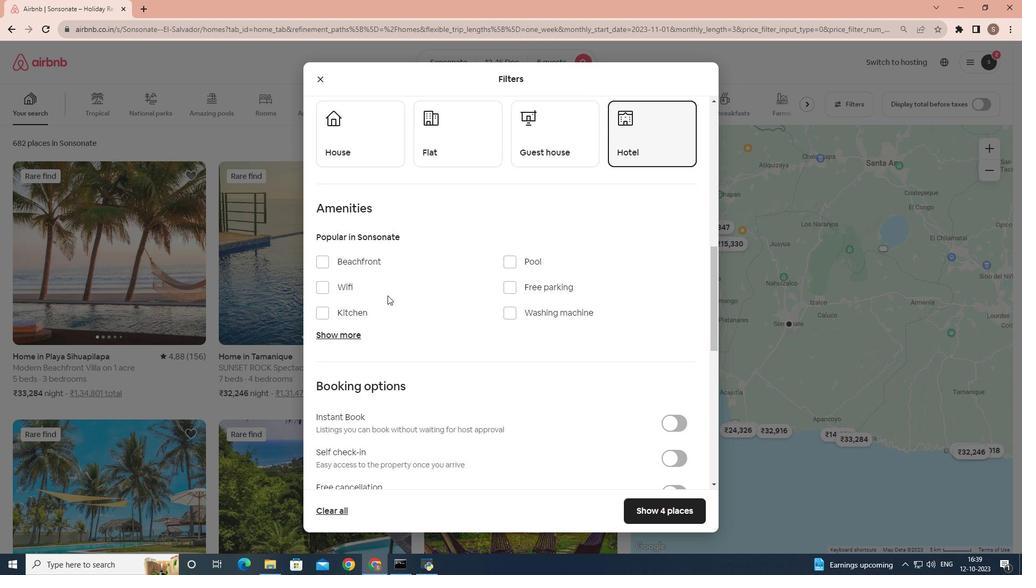 
Action: Mouse scrolled (387, 295) with delta (0, 0)
Screenshot: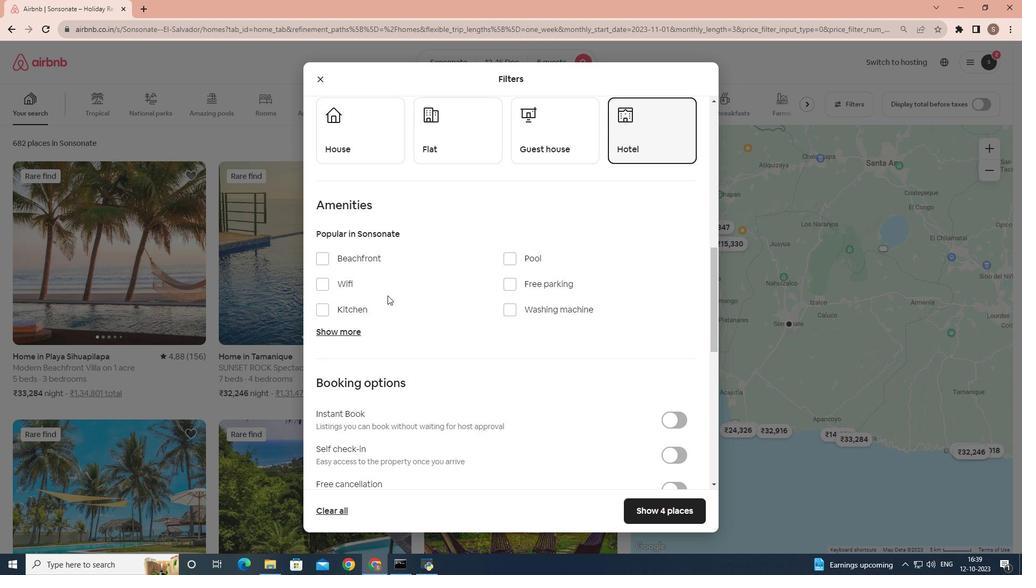 
Action: Mouse moved to (356, 288)
Screenshot: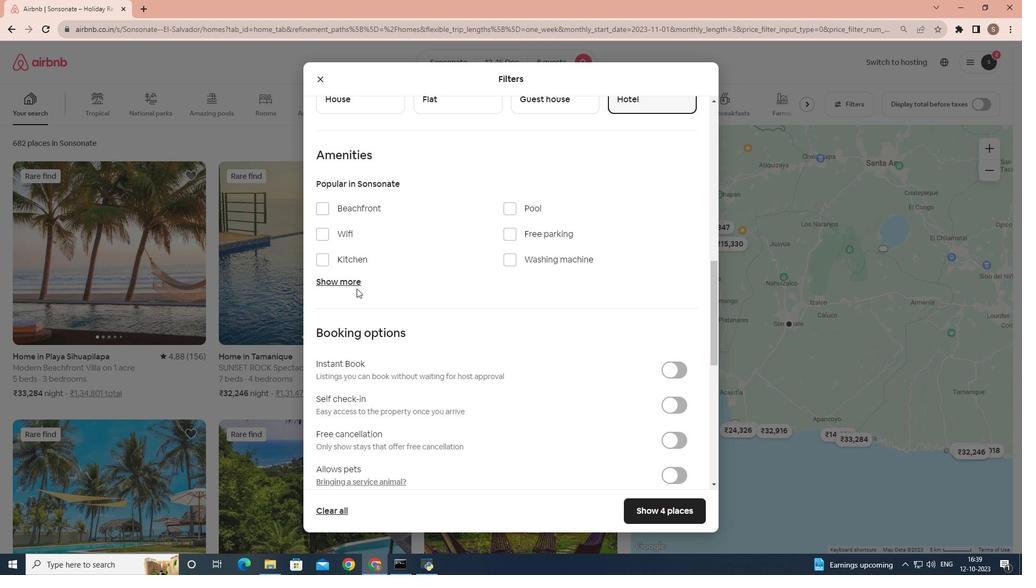 
Action: Mouse pressed left at (356, 288)
Screenshot: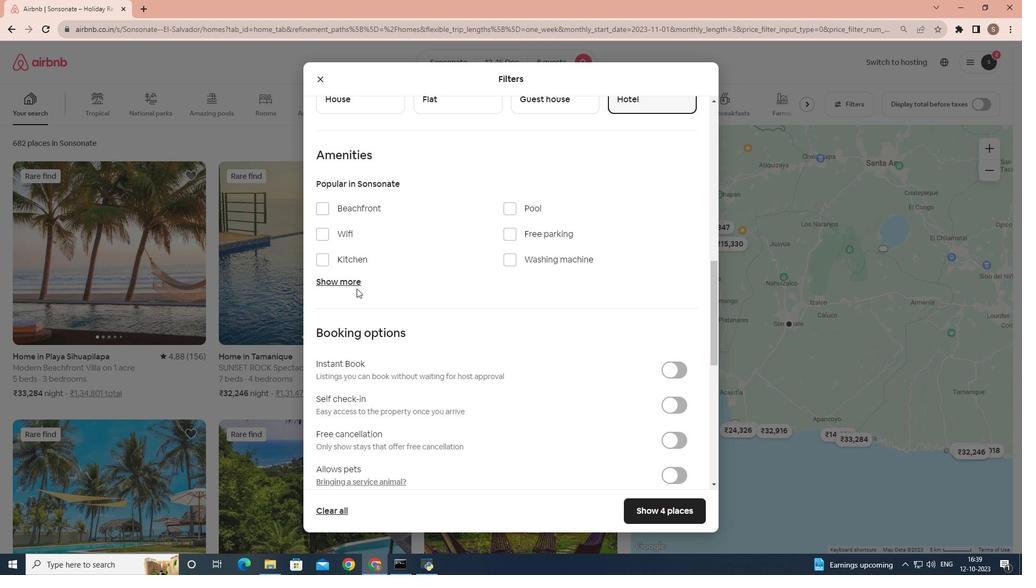 
Action: Mouse moved to (323, 241)
Screenshot: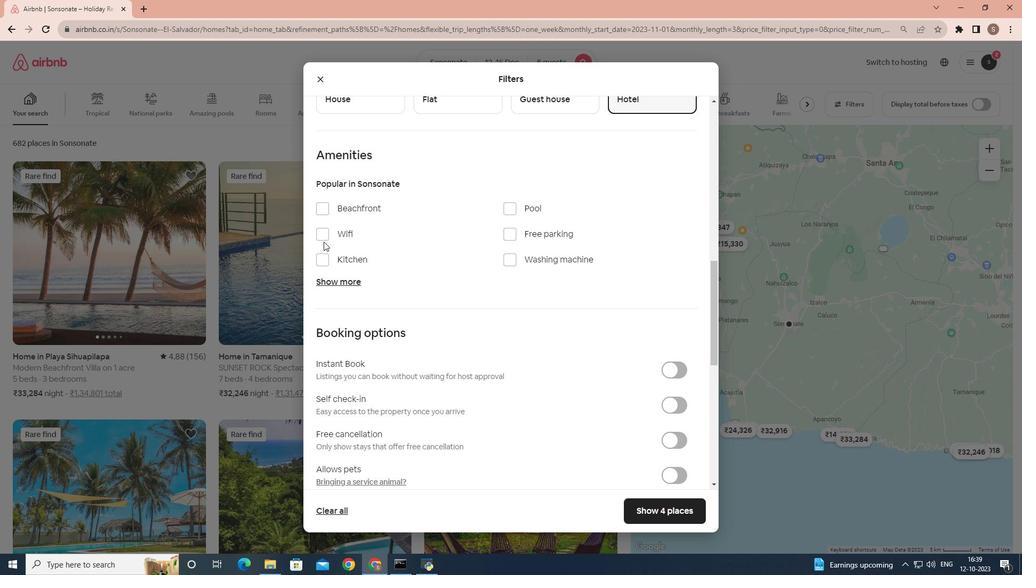 
Action: Mouse pressed left at (323, 241)
Screenshot: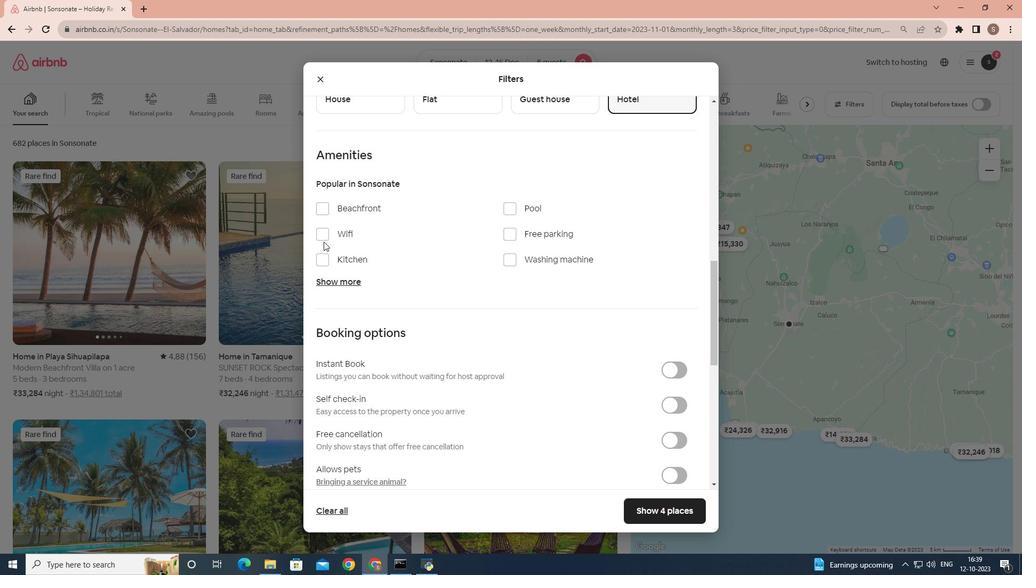 
Action: Mouse moved to (323, 231)
Screenshot: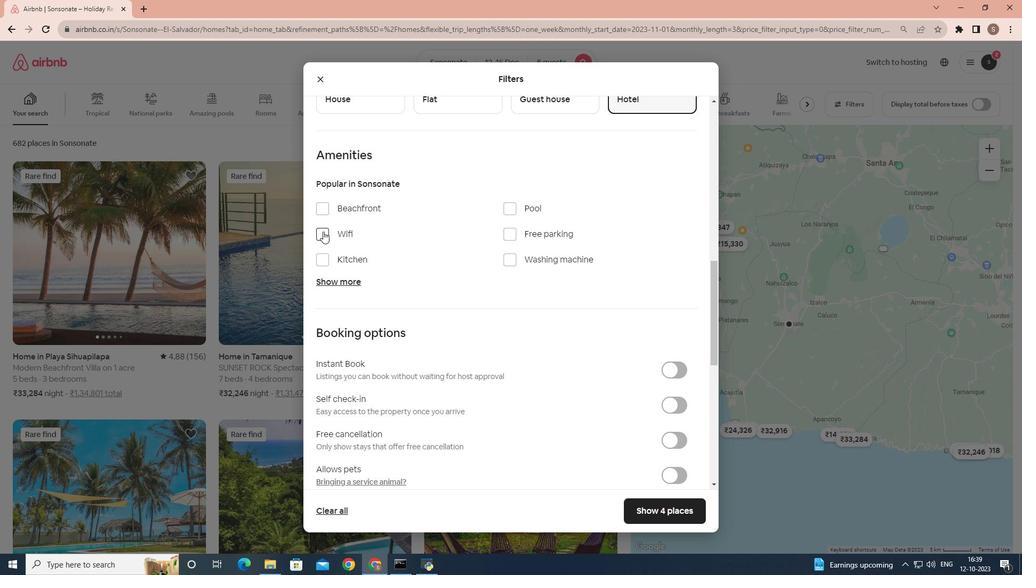 
Action: Mouse pressed left at (323, 231)
Screenshot: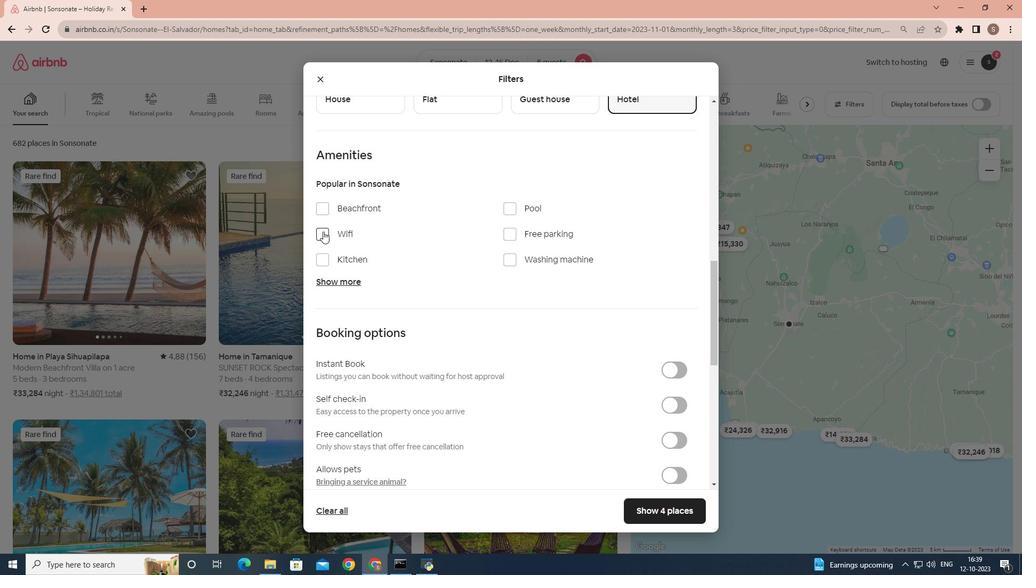 
Action: Mouse moved to (350, 279)
Screenshot: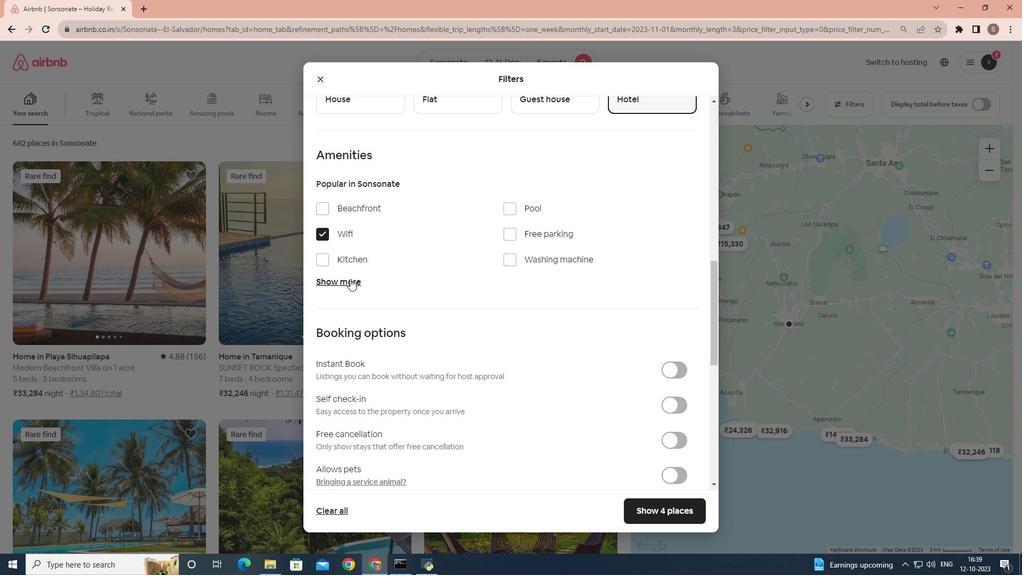 
Action: Mouse pressed left at (350, 279)
Screenshot: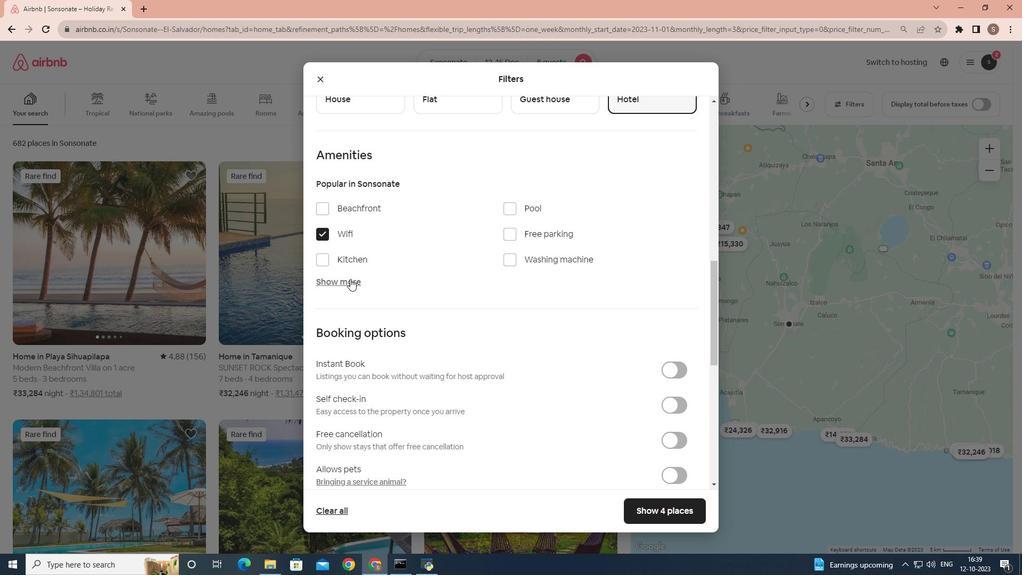 
Action: Mouse moved to (329, 366)
Screenshot: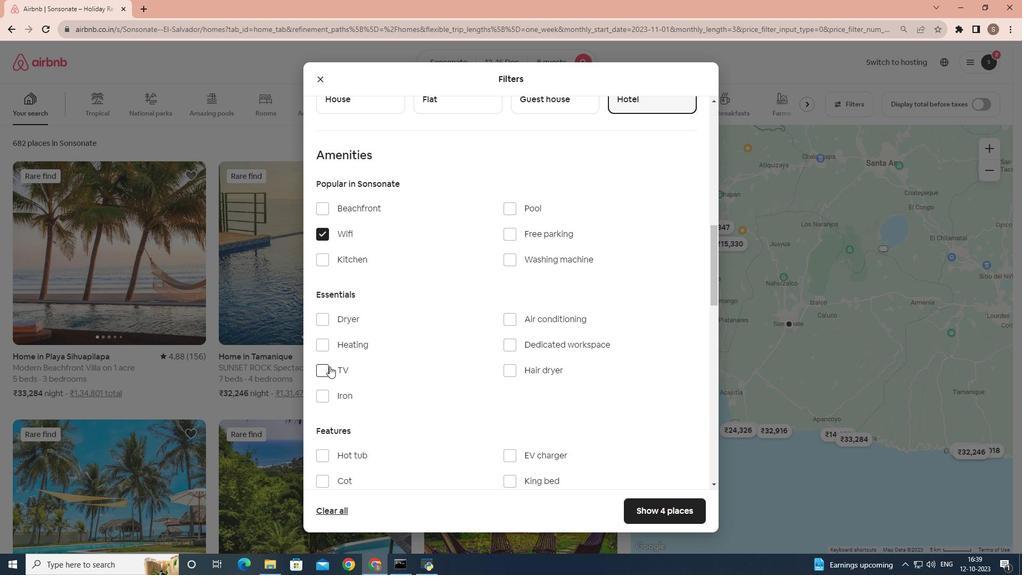 
Action: Mouse pressed left at (329, 366)
Screenshot: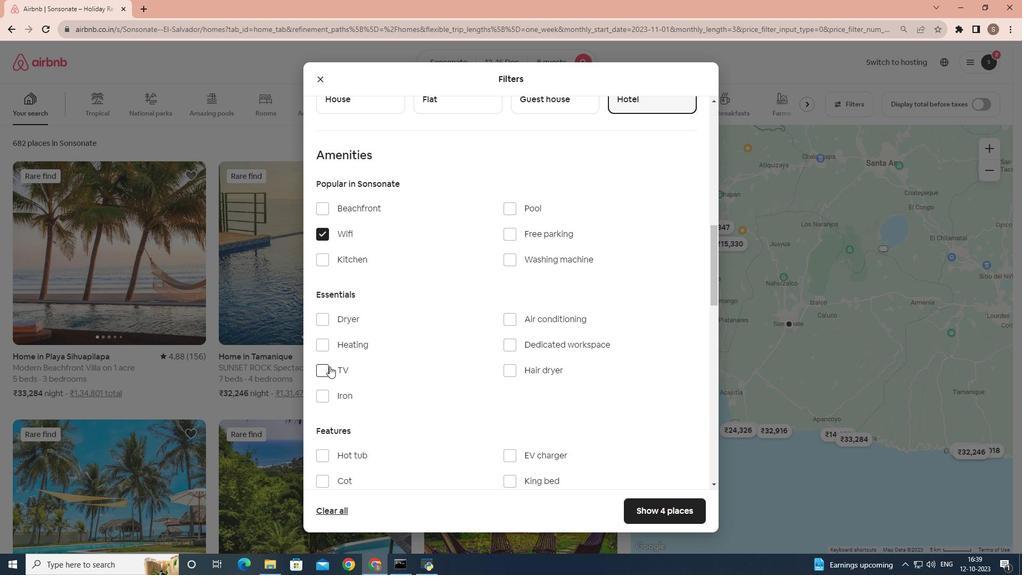 
Action: Mouse moved to (506, 234)
Screenshot: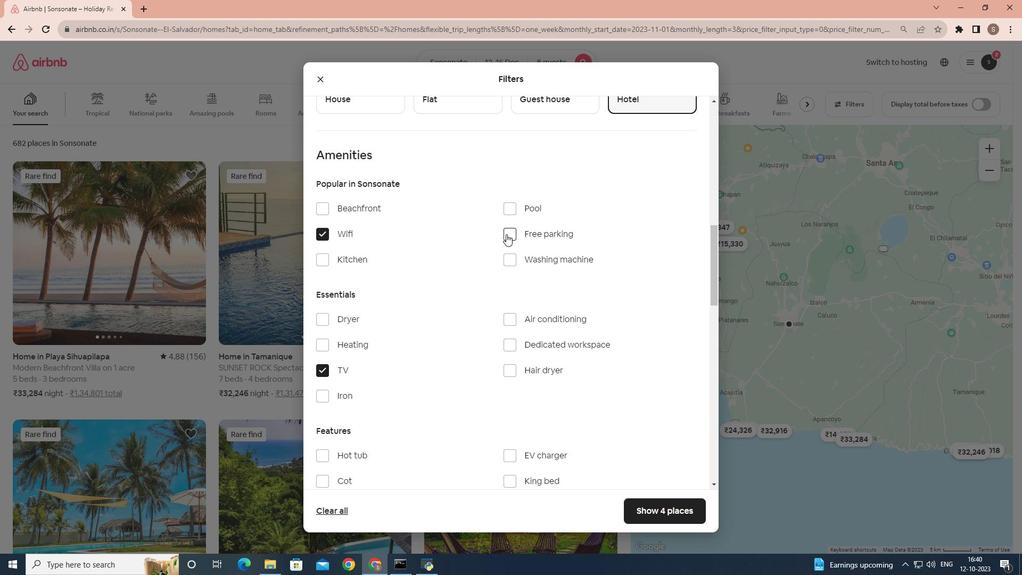 
Action: Mouse pressed left at (506, 234)
Screenshot: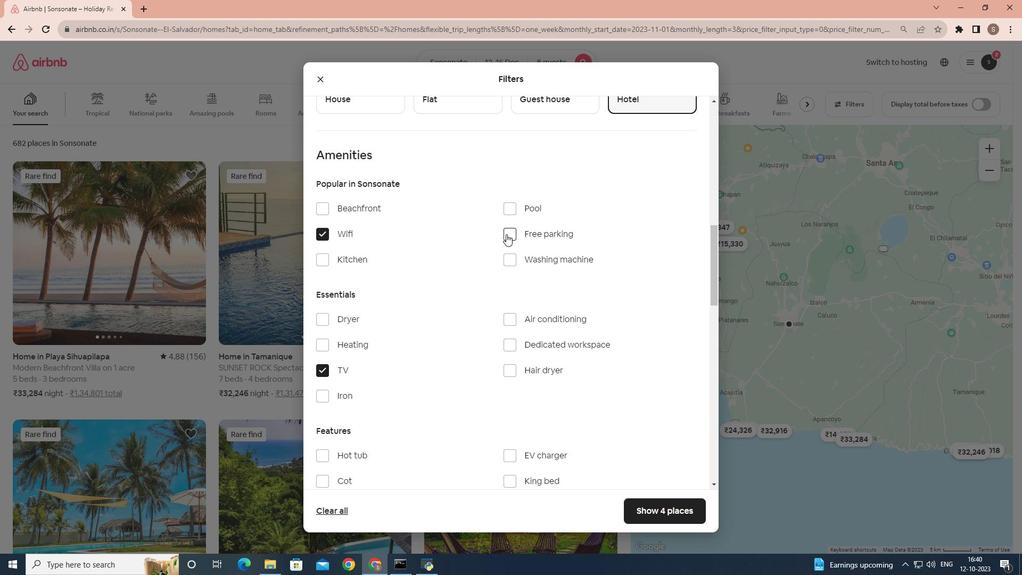 
Action: Mouse moved to (469, 275)
Screenshot: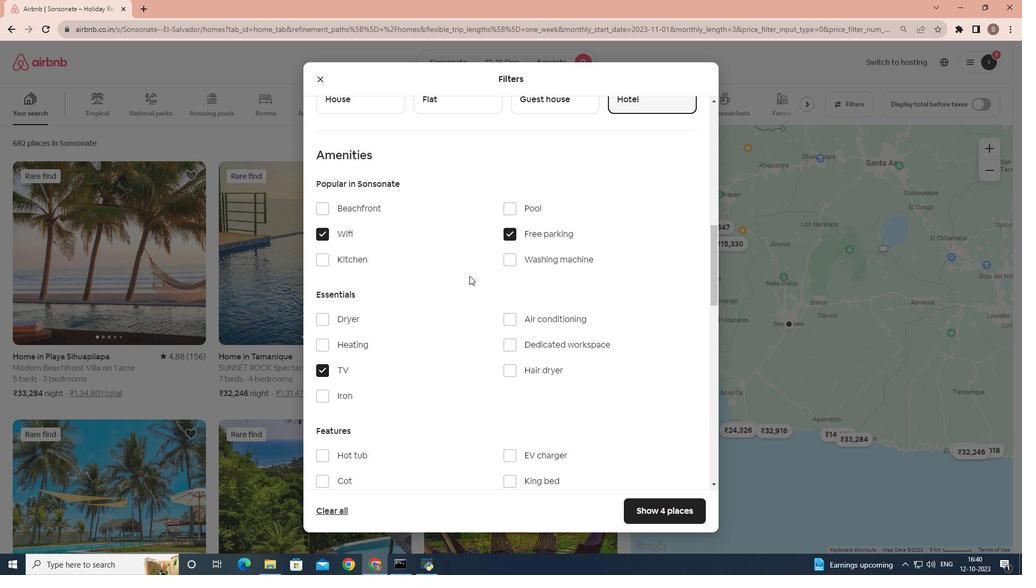 
Action: Mouse scrolled (469, 275) with delta (0, 0)
Screenshot: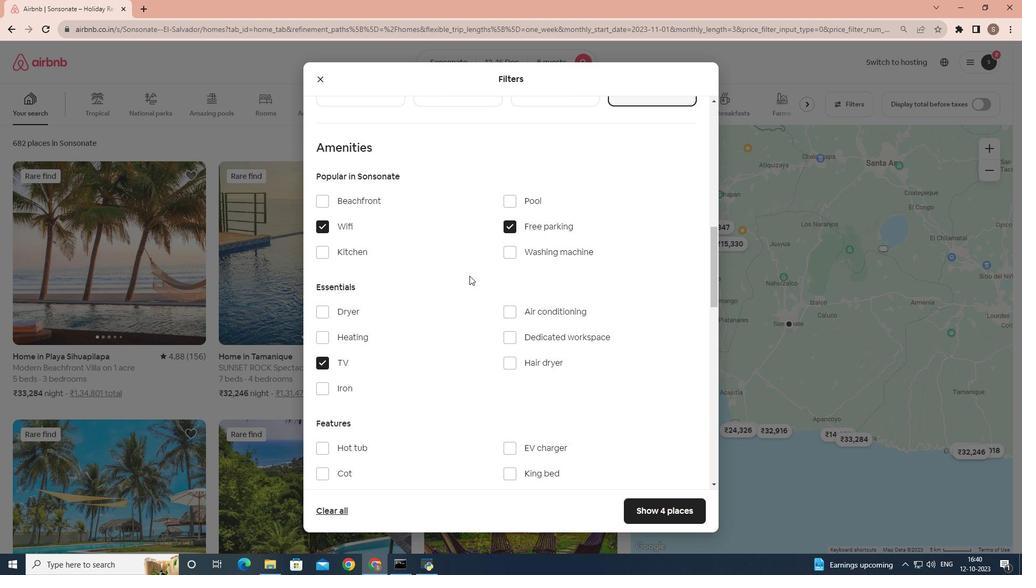 
Action: Mouse scrolled (469, 275) with delta (0, 0)
Screenshot: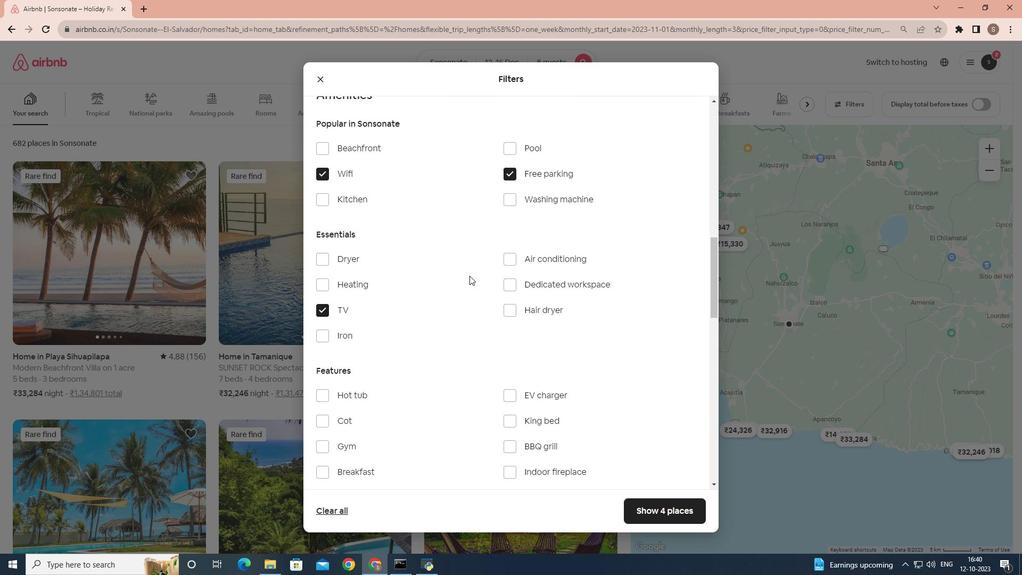 
Action: Mouse moved to (322, 404)
Screenshot: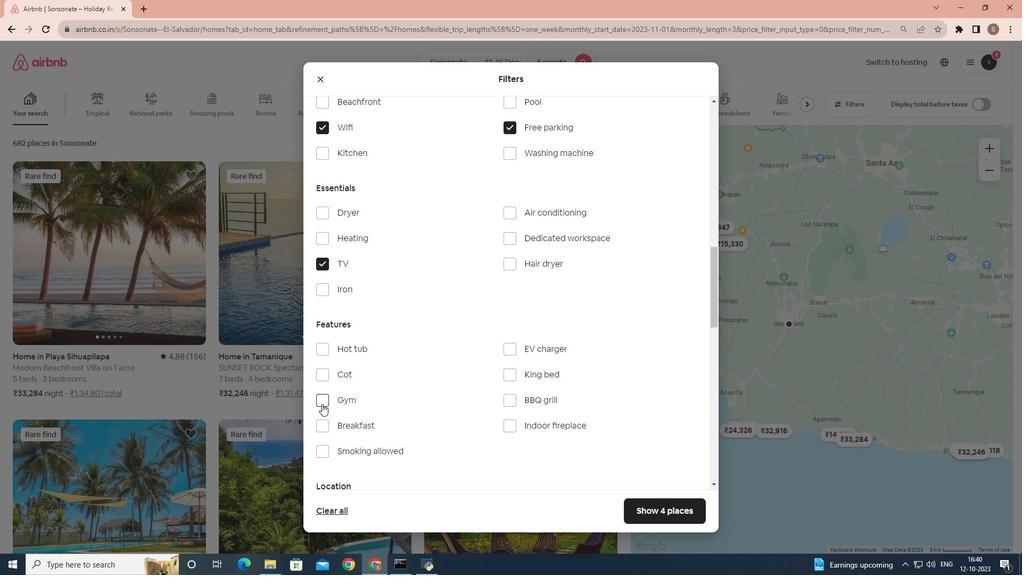 
Action: Mouse pressed left at (322, 404)
Screenshot: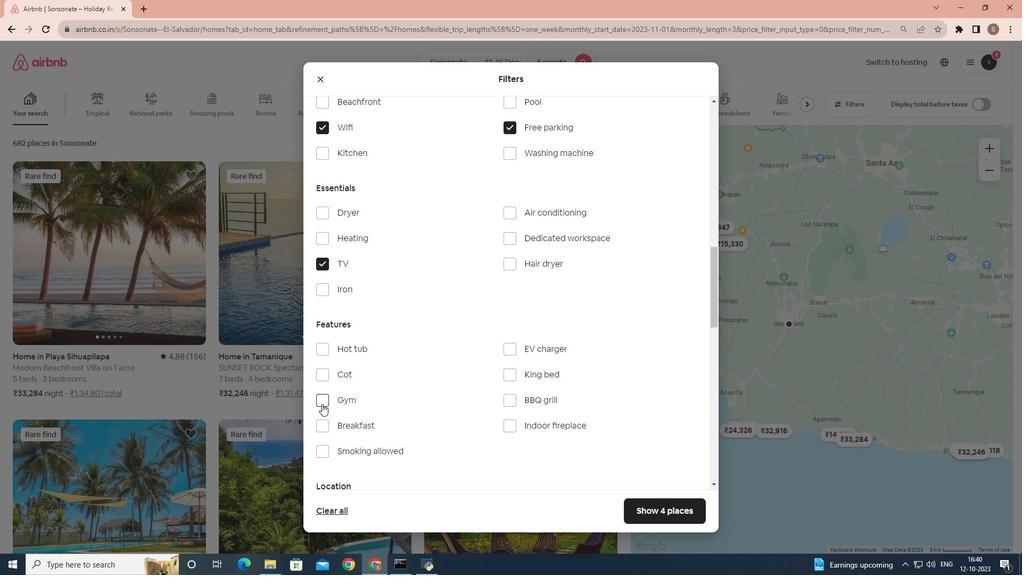 
Action: Mouse moved to (320, 424)
Screenshot: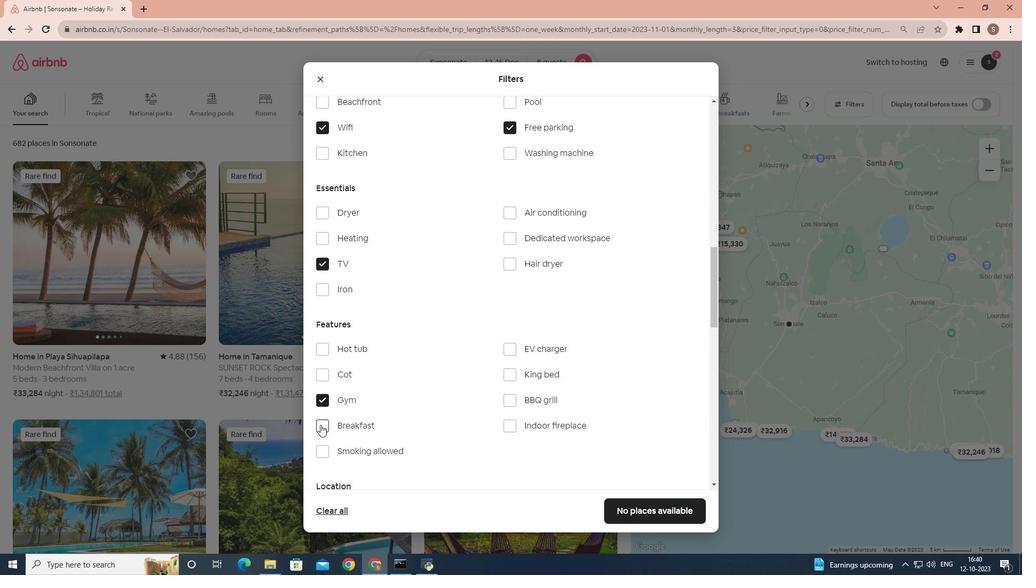 
Action: Mouse pressed left at (320, 424)
Screenshot: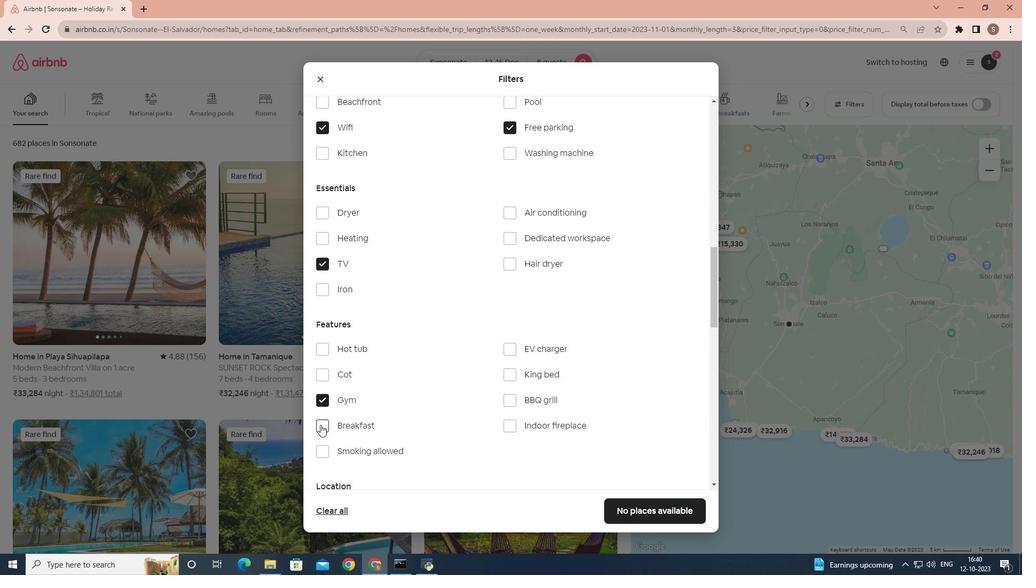 
Action: Mouse moved to (419, 412)
Screenshot: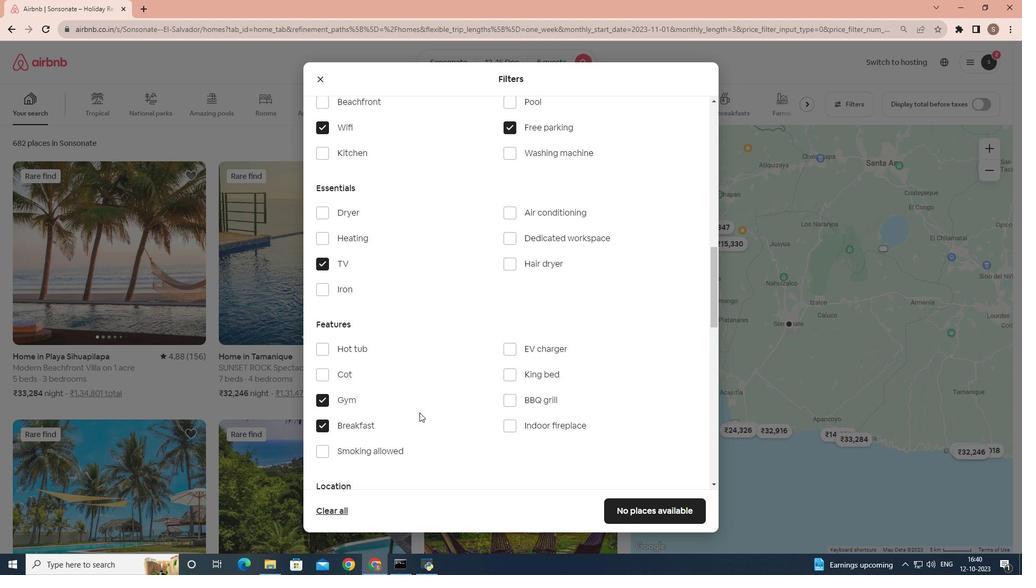 
